 Task: Add a signature Isabelle Ramirez containing With heartfelt thanks and warm wishes, Isabelle Ramirez to email address softage.5@softage.net and add a folder Holiday cards
Action: Mouse moved to (30, 36)
Screenshot: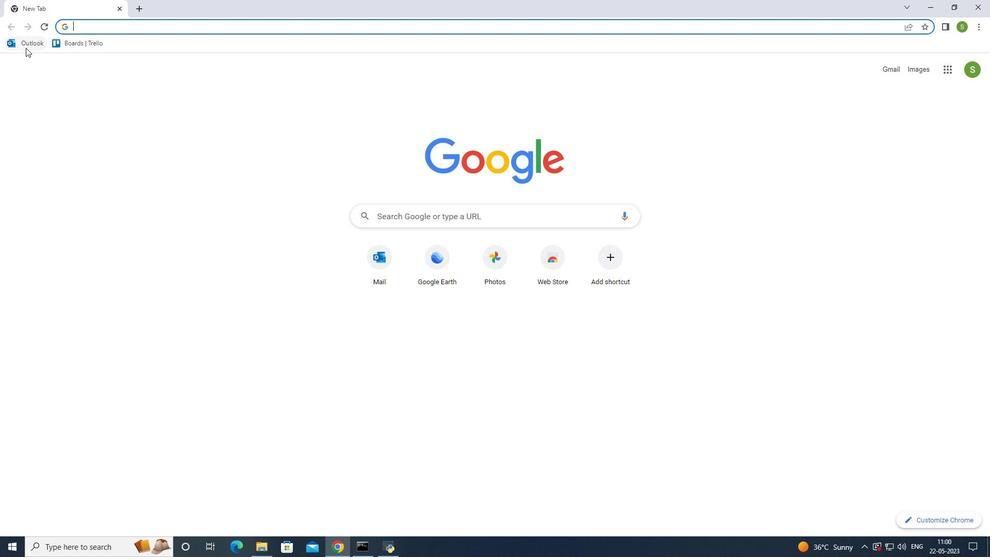 
Action: Mouse pressed left at (30, 36)
Screenshot: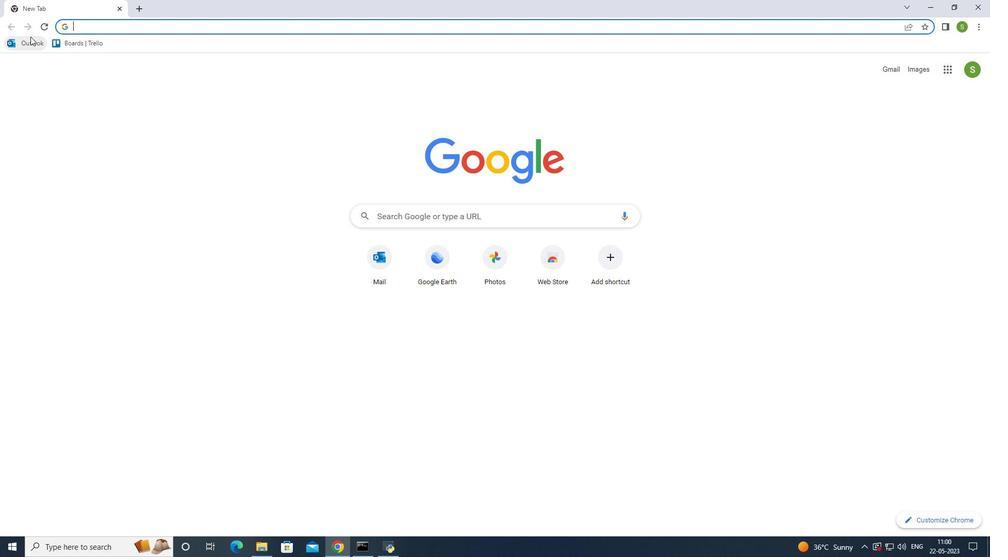 
Action: Mouse moved to (404, 214)
Screenshot: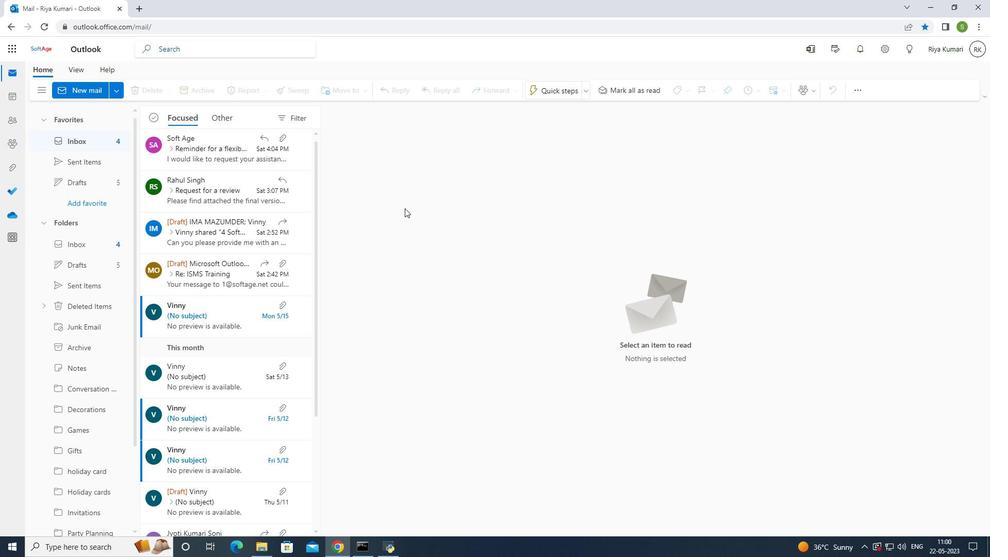 
Action: Mouse scrolled (404, 214) with delta (0, 0)
Screenshot: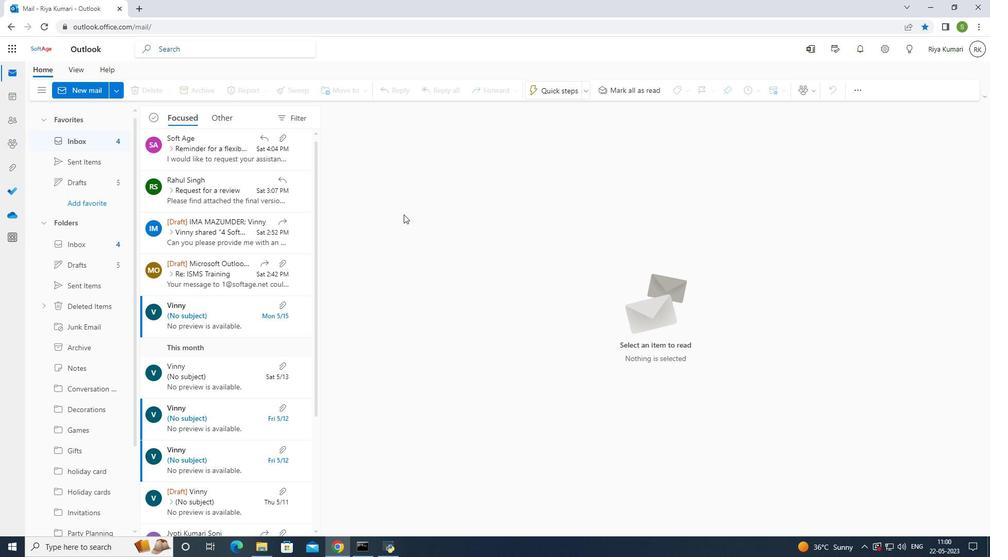 
Action: Mouse moved to (87, 92)
Screenshot: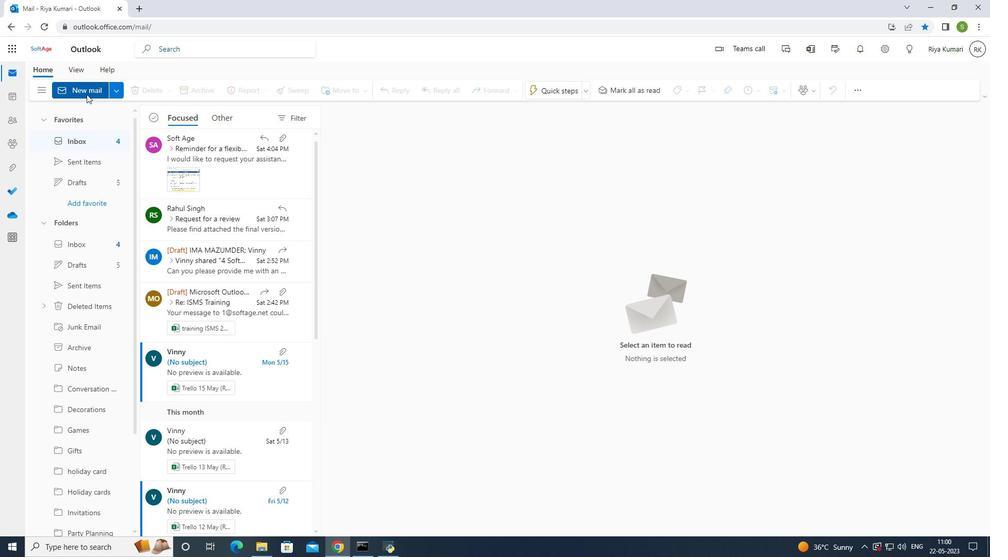 
Action: Mouse pressed left at (87, 92)
Screenshot: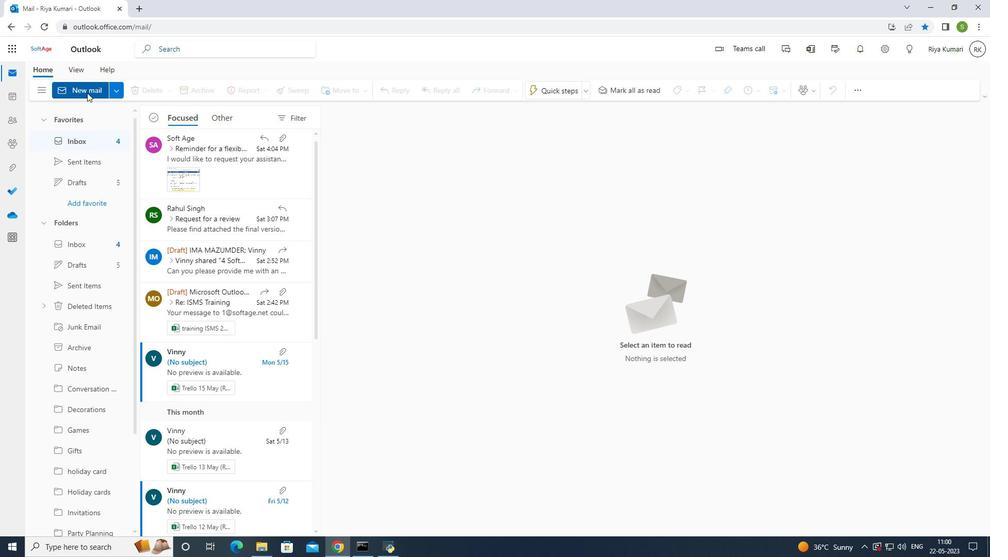 
Action: Mouse moved to (676, 91)
Screenshot: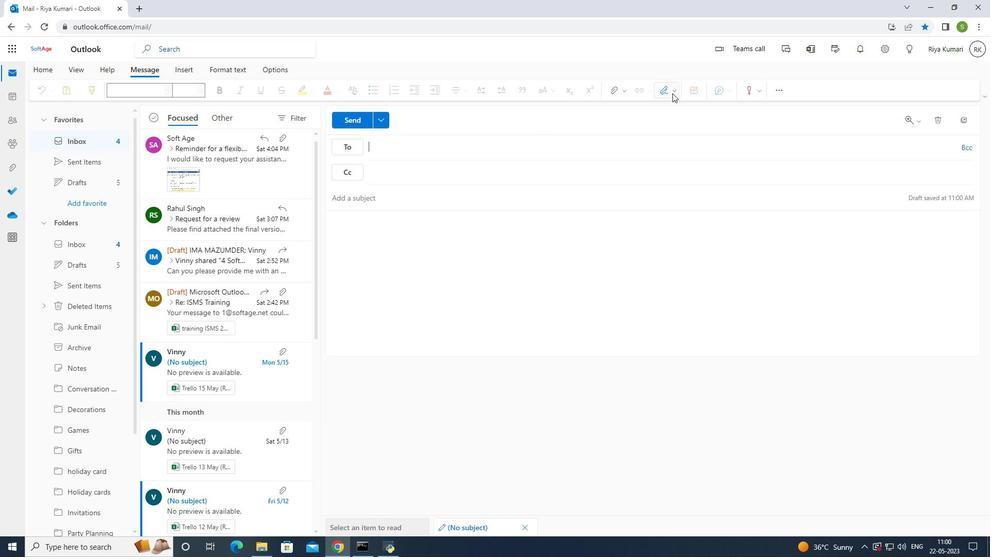 
Action: Mouse pressed left at (676, 91)
Screenshot: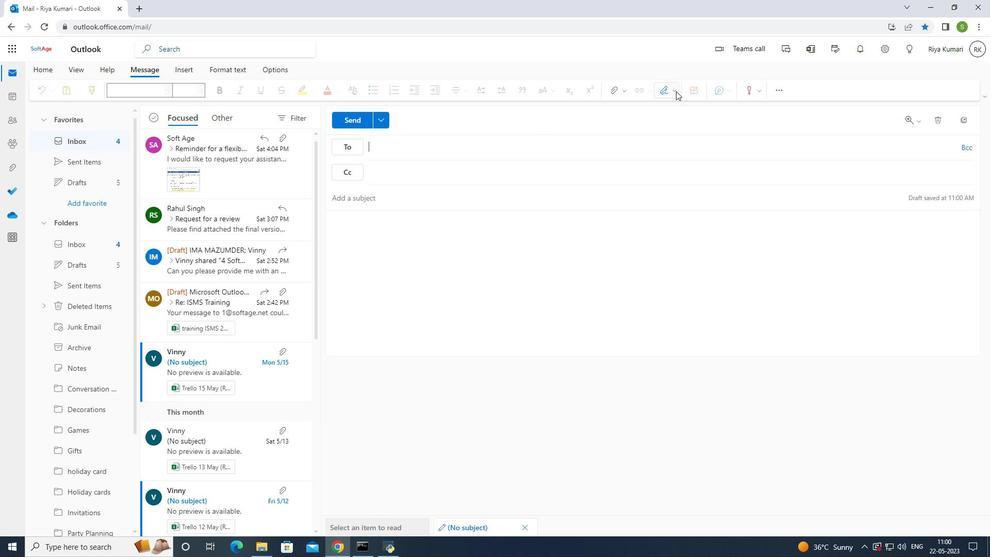 
Action: Mouse moved to (404, 245)
Screenshot: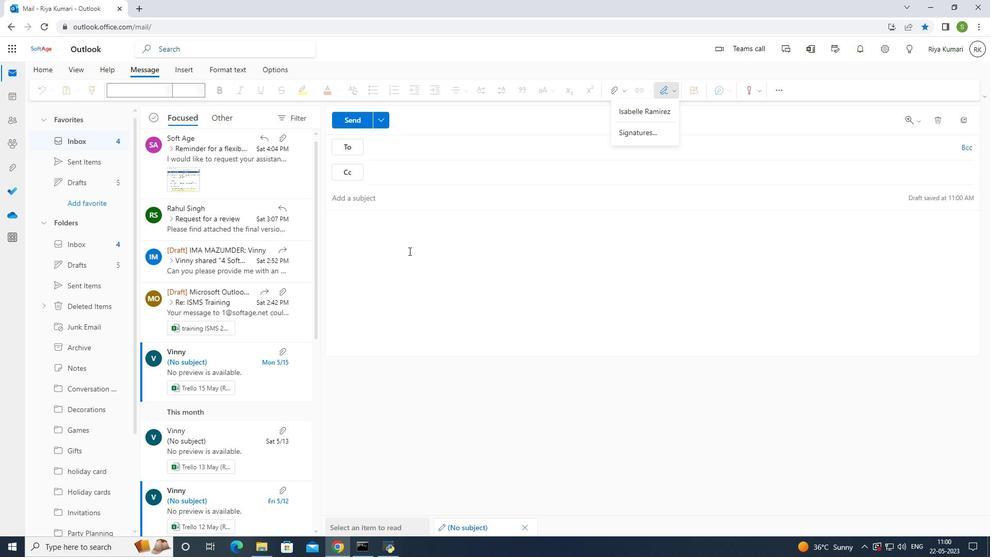 
Action: Mouse pressed left at (404, 245)
Screenshot: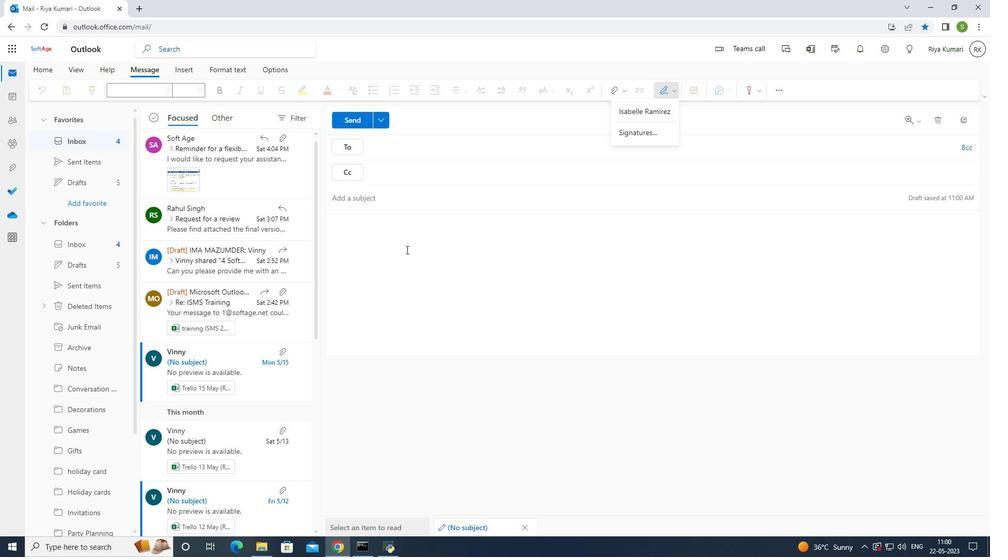 
Action: Mouse moved to (669, 91)
Screenshot: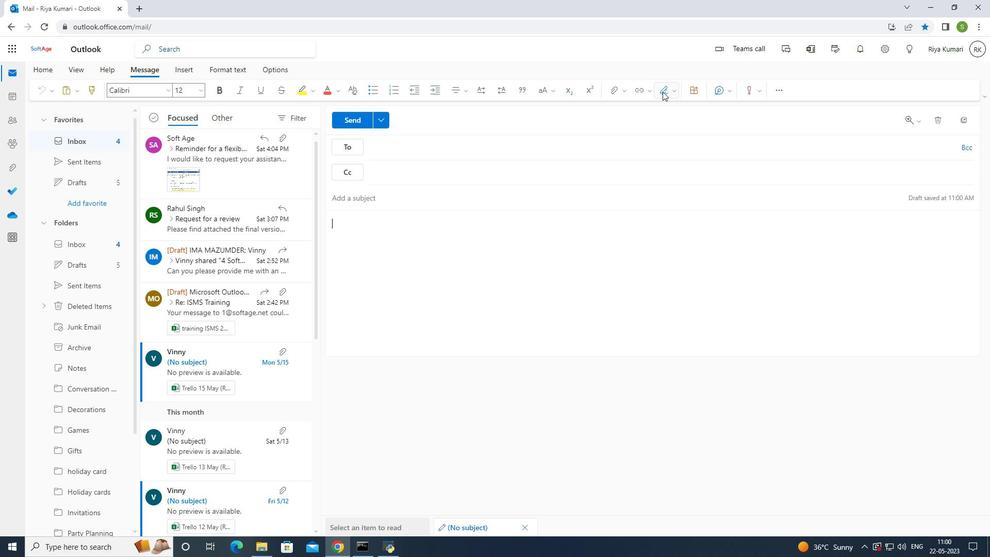 
Action: Mouse pressed left at (669, 91)
Screenshot: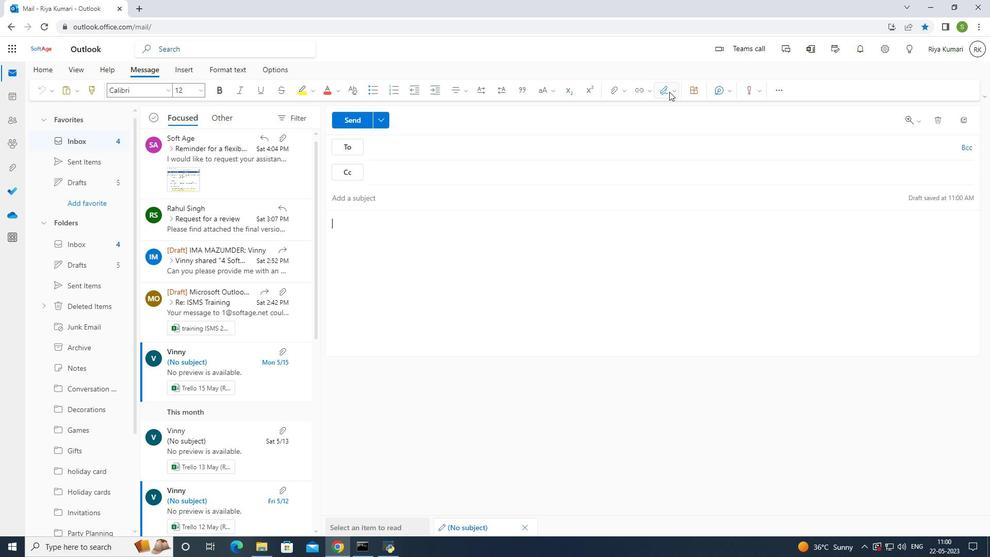 
Action: Mouse moved to (667, 108)
Screenshot: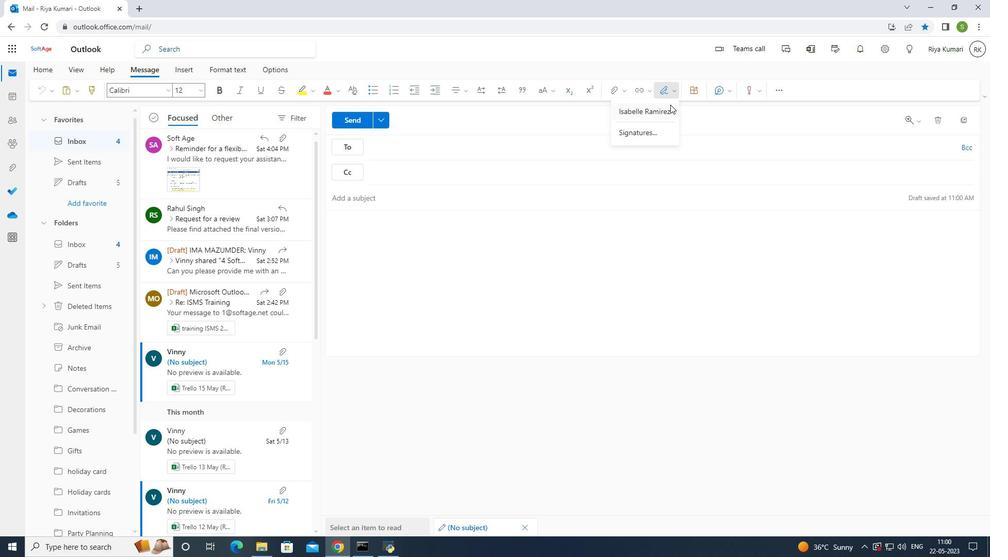
Action: Mouse pressed left at (667, 108)
Screenshot: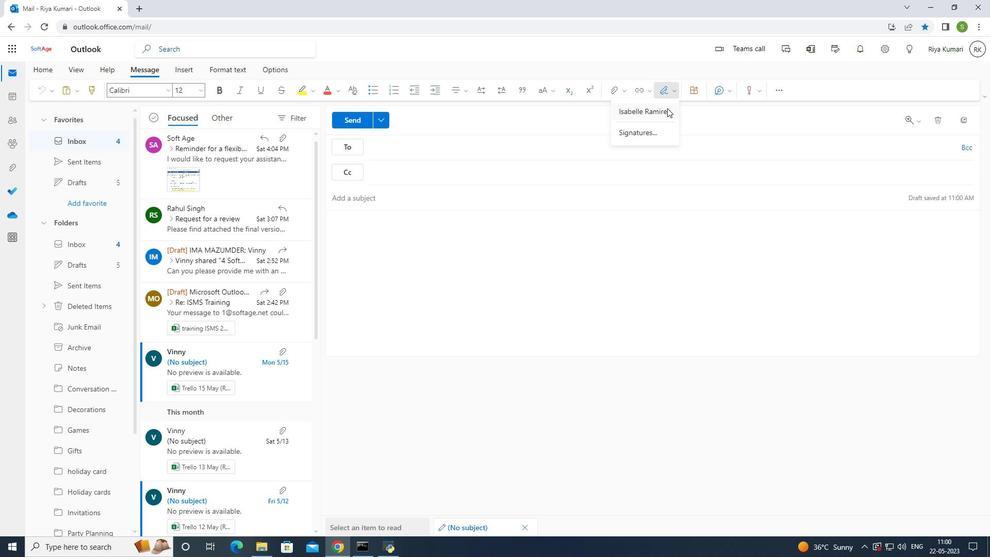 
Action: Mouse moved to (476, 148)
Screenshot: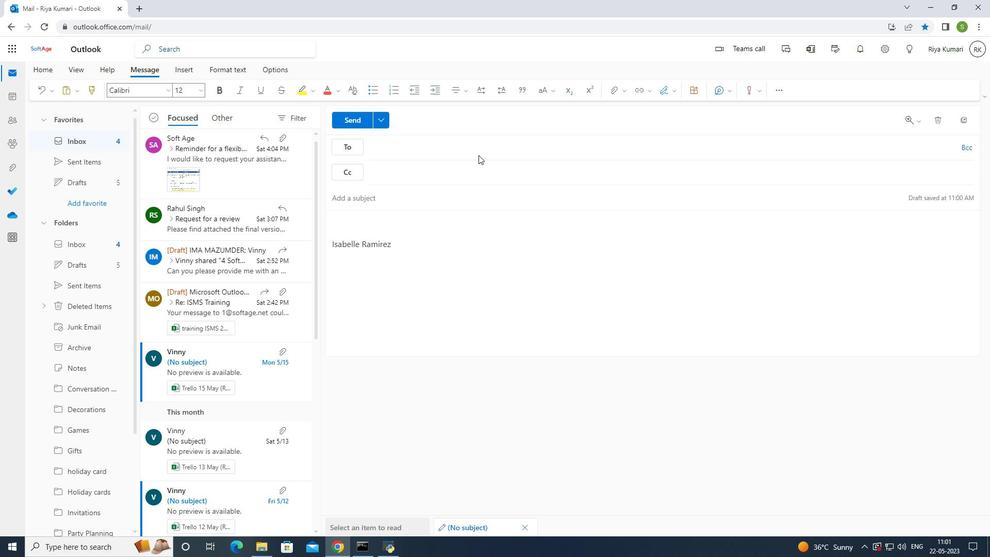 
Action: Mouse pressed left at (476, 148)
Screenshot: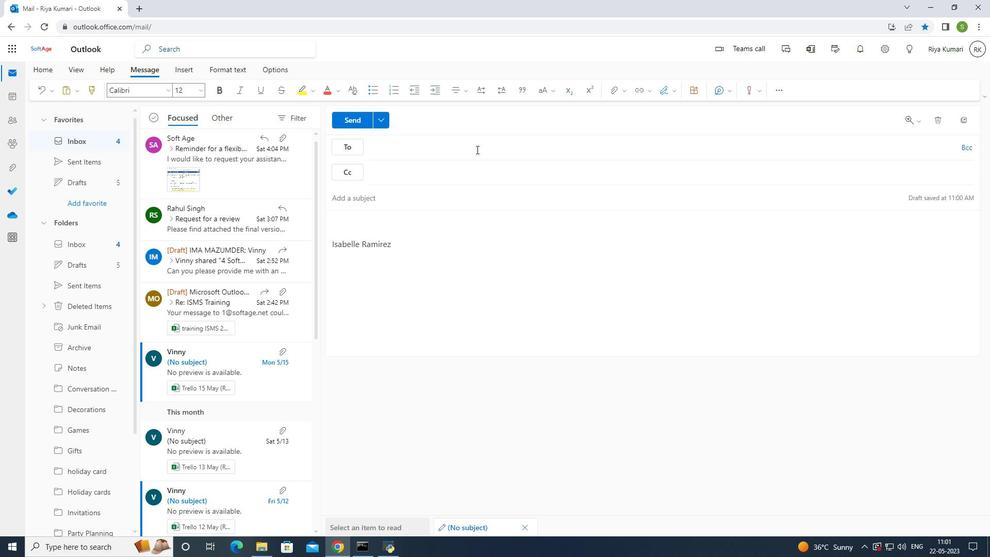 
Action: Mouse moved to (840, 180)
Screenshot: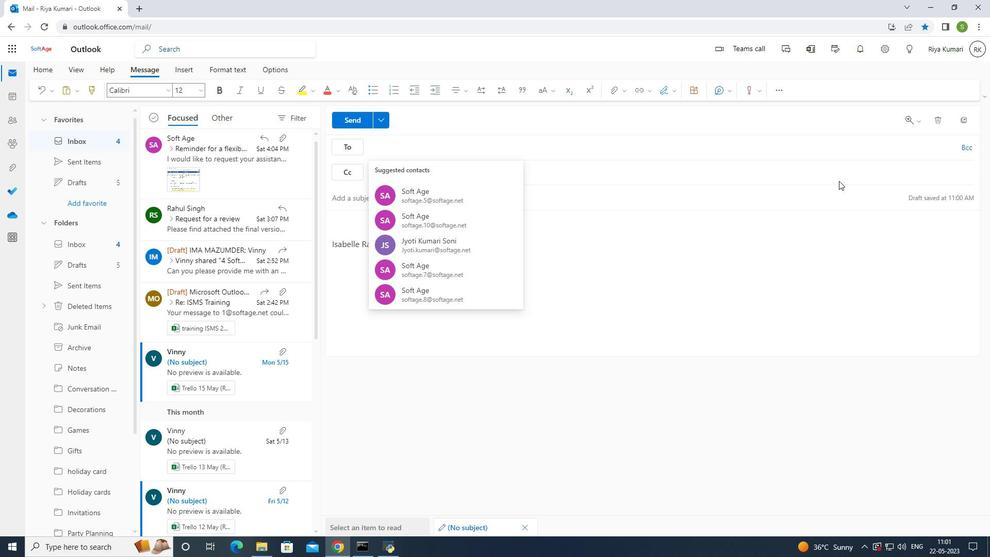 
Action: Key pressed softage.5<Key.shift>@softage.net<Key.backspace><Key.backspace><Key.backspace><Key.backspace><Key.backspace><Key.backspace><Key.backspace><Key.backspace><Key.backspace><Key.backspace><Key.backspace><Key.backspace><Key.backspace><Key.backspace><Key.backspace><Key.backspace><Key.backspace><Key.backspace><Key.backspace><Key.backspace><Key.backspace><Key.backspace><Key.backspace><Key.backspace><Key.backspace><Key.caps_lock>SOFTAGE.5<Key.shift>@SOFTAGE.NET
Screenshot: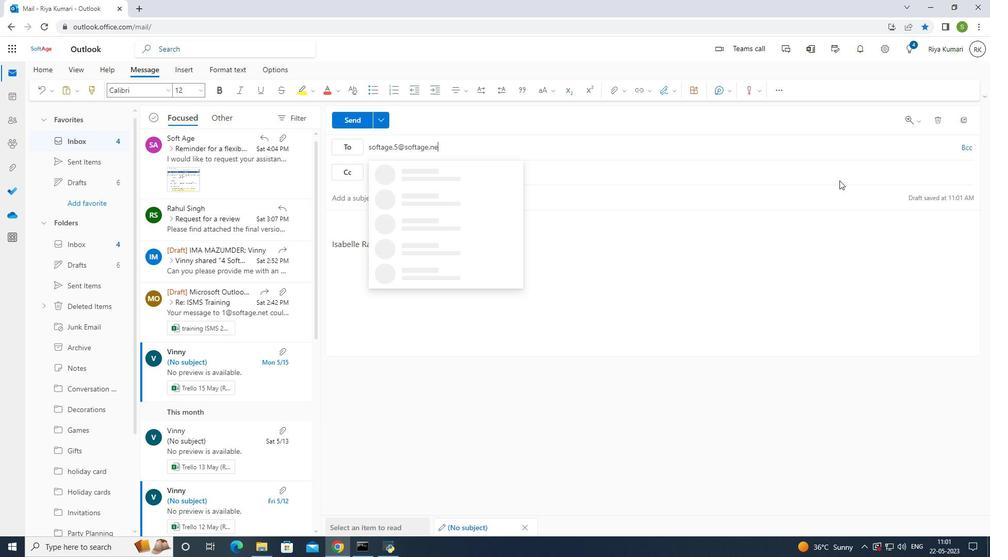 
Action: Mouse moved to (453, 175)
Screenshot: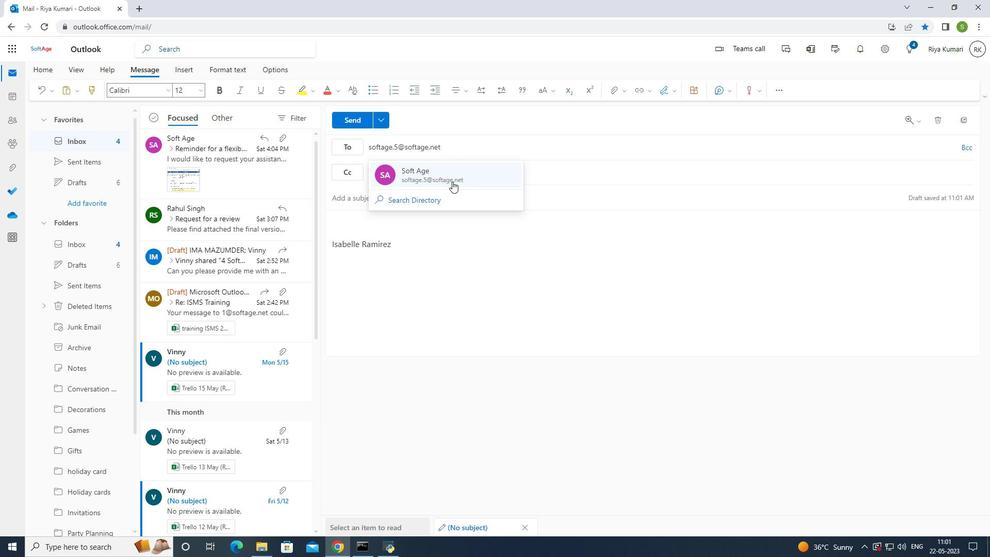 
Action: Mouse pressed left at (453, 175)
Screenshot: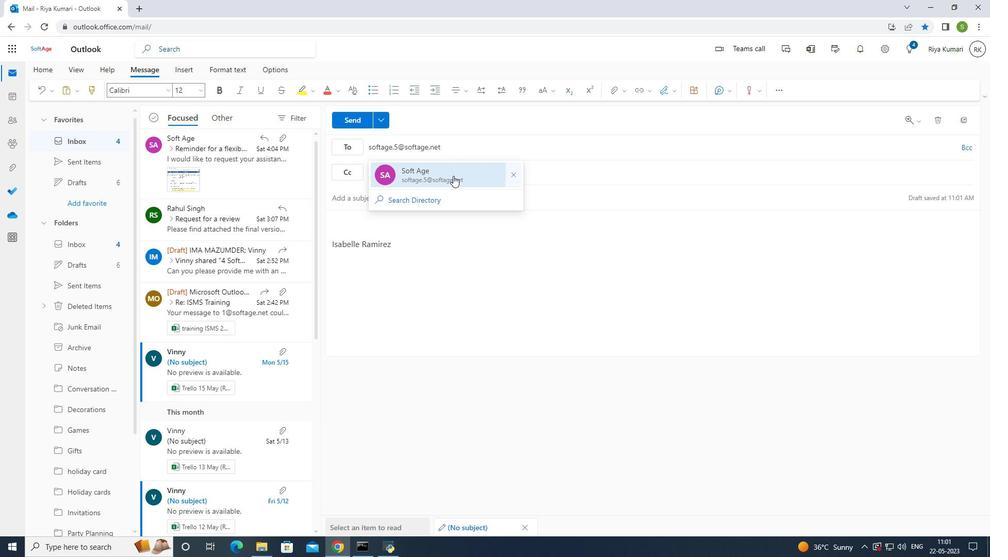 
Action: Mouse moved to (393, 221)
Screenshot: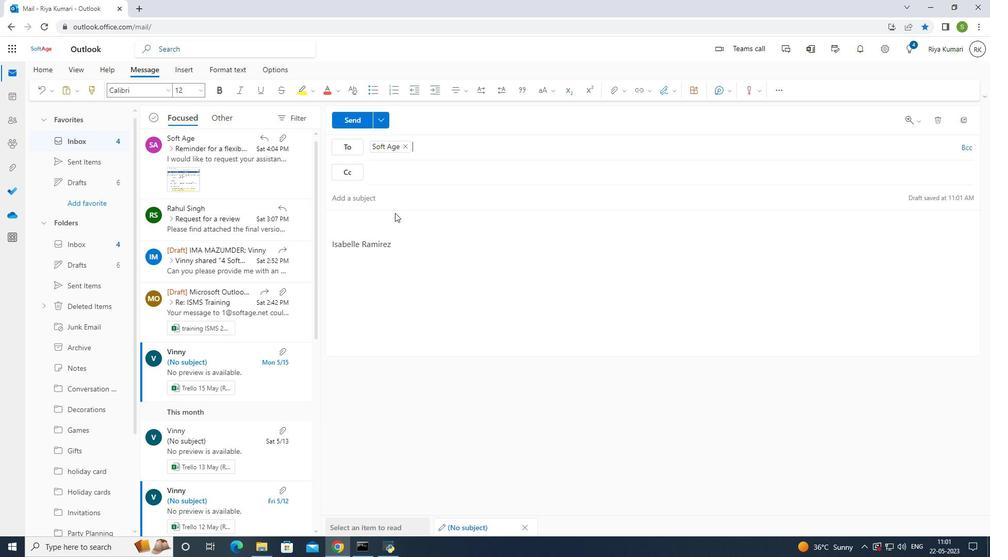 
Action: Mouse pressed left at (393, 221)
Screenshot: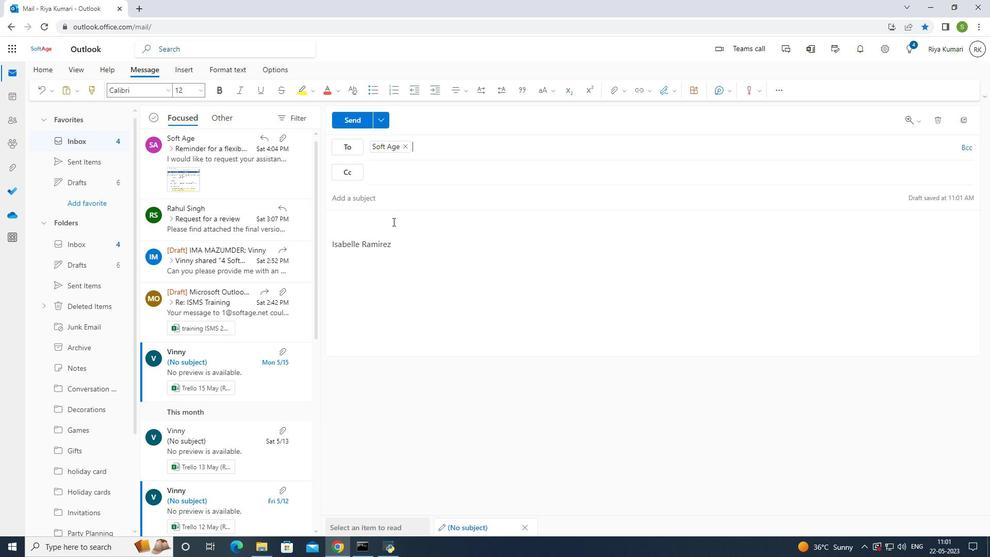 
Action: Mouse moved to (708, 235)
Screenshot: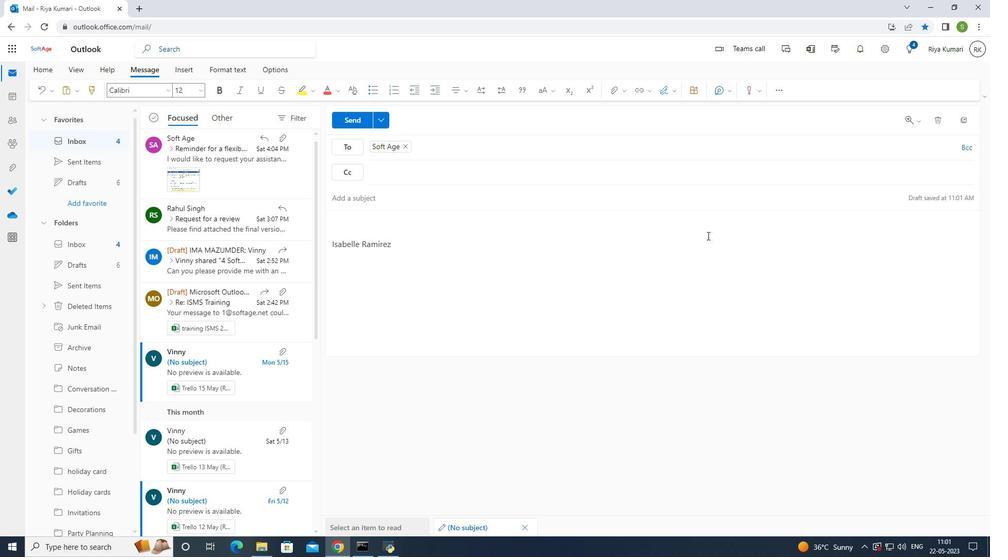
Action: Key pressed HEARTFUL<Key.space>THANKS<Key.space>AND<Key.space>WARM<Key.space>WISHES
Screenshot: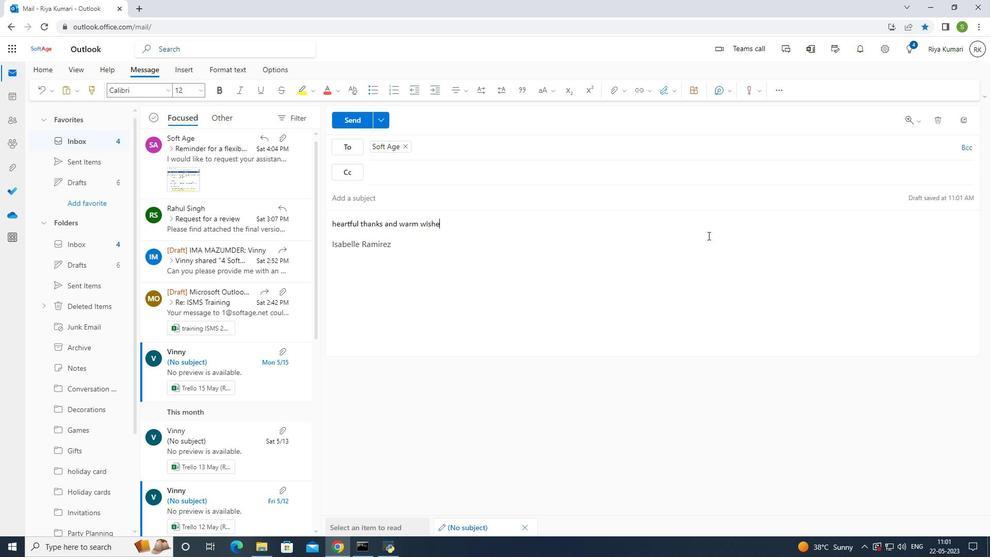 
Action: Mouse moved to (713, 234)
Screenshot: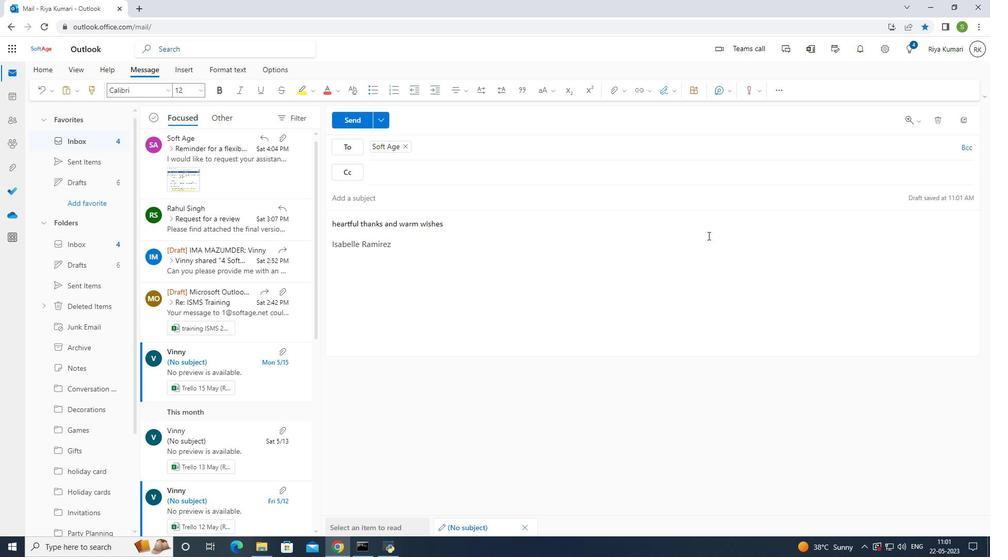 
Action: Key pressed .
Screenshot: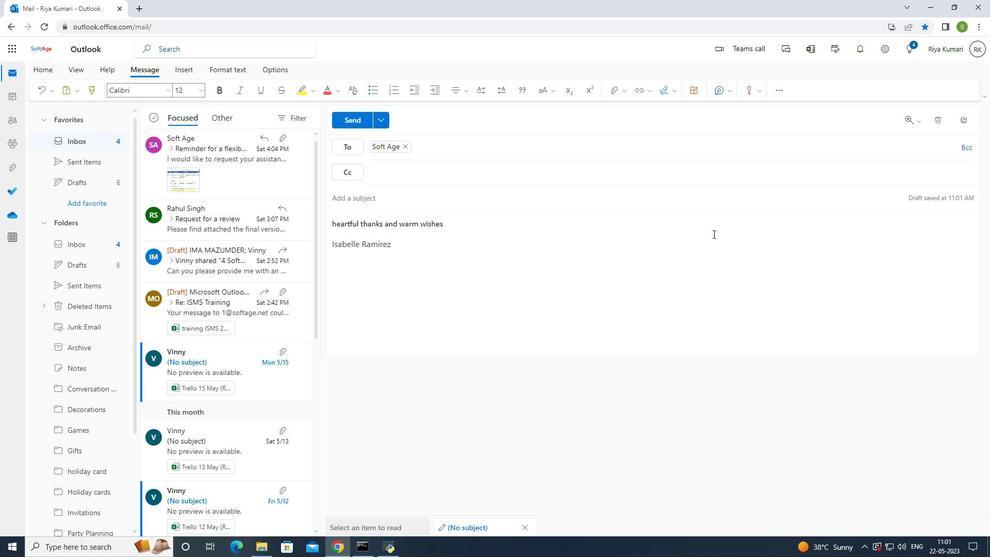 
Action: Mouse moved to (78, 387)
Screenshot: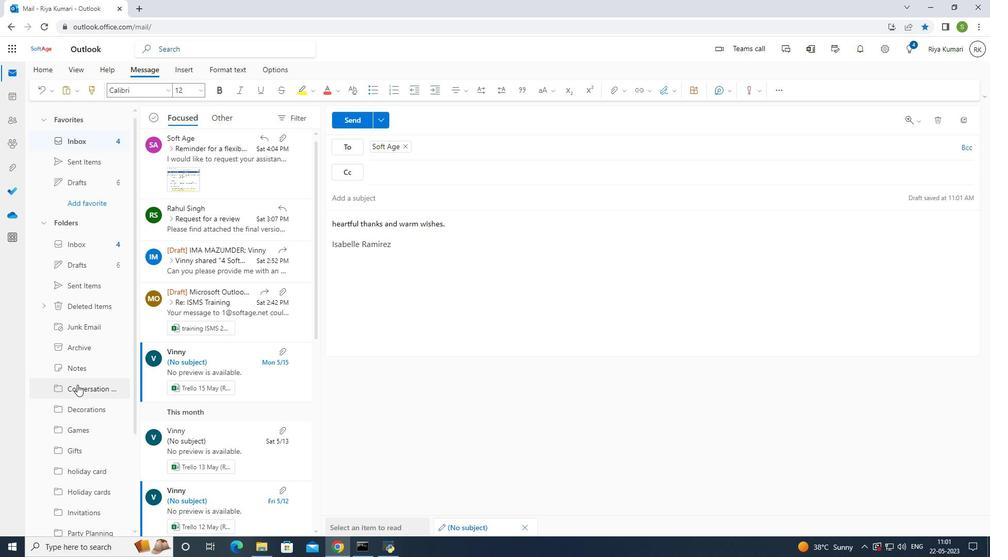 
Action: Mouse scrolled (78, 387) with delta (0, 0)
Screenshot: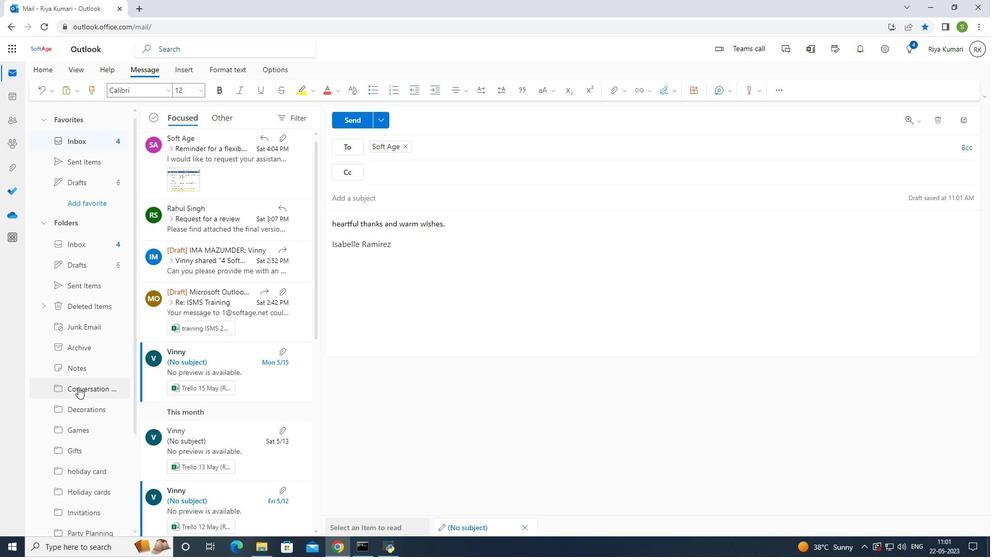 
Action: Mouse scrolled (78, 387) with delta (0, 0)
Screenshot: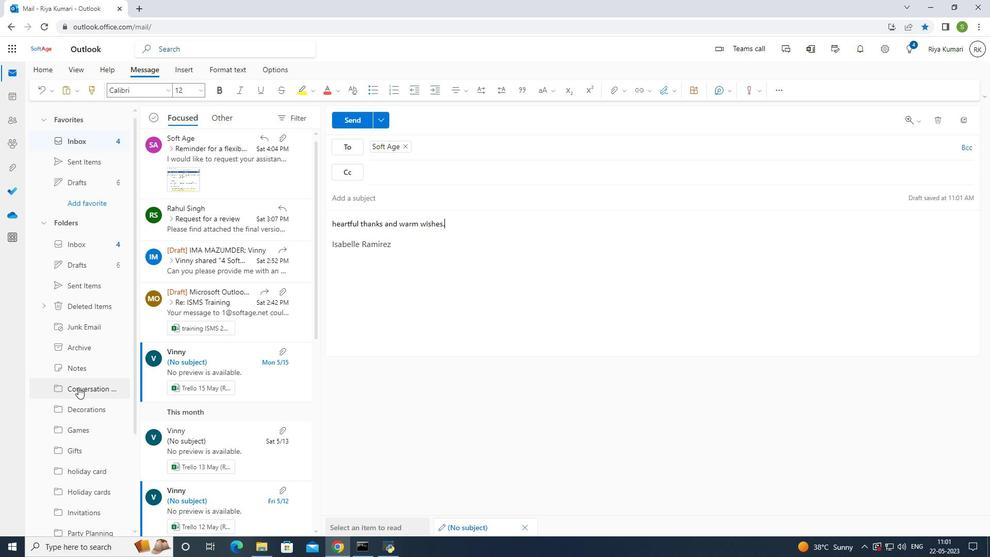 
Action: Mouse scrolled (78, 387) with delta (0, 0)
Screenshot: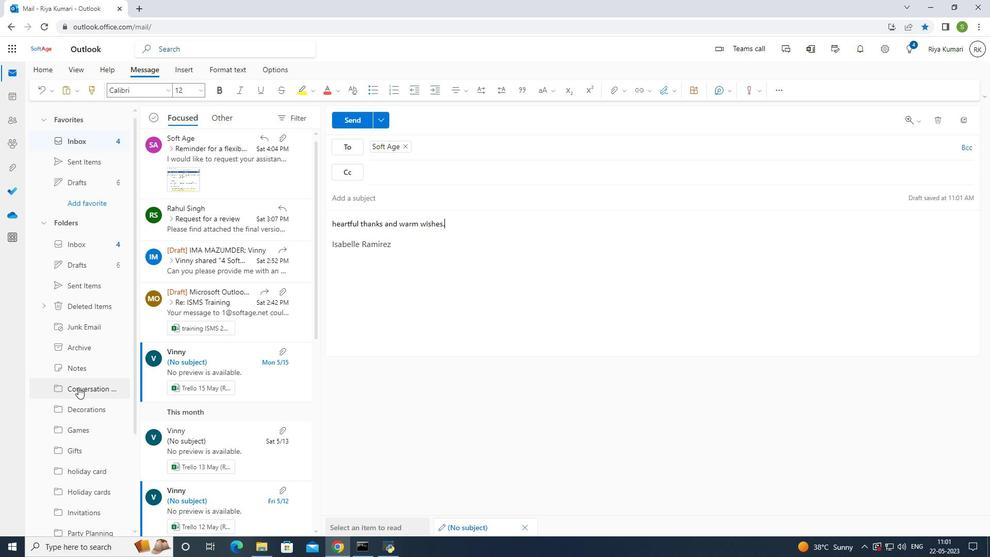 
Action: Mouse scrolled (78, 387) with delta (0, 0)
Screenshot: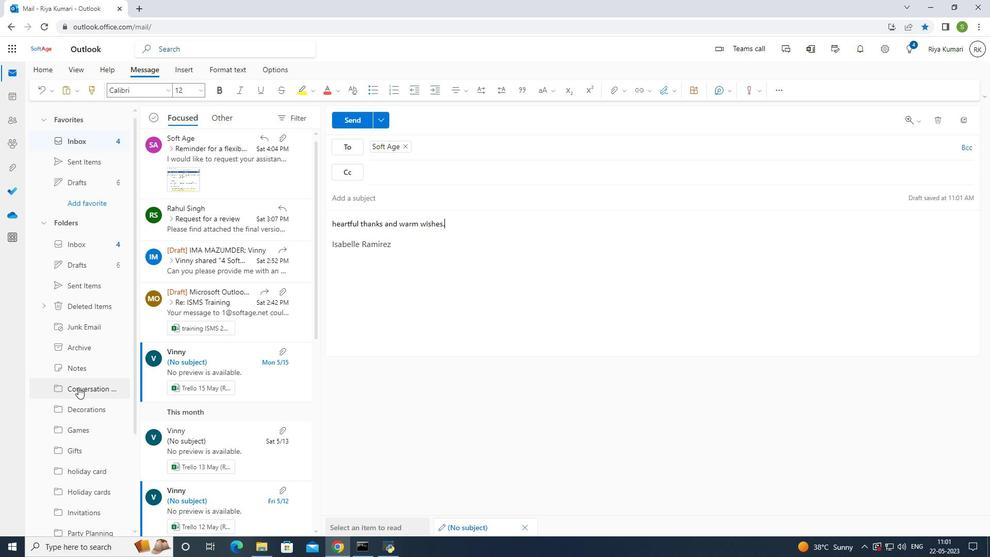 
Action: Mouse moved to (79, 383)
Screenshot: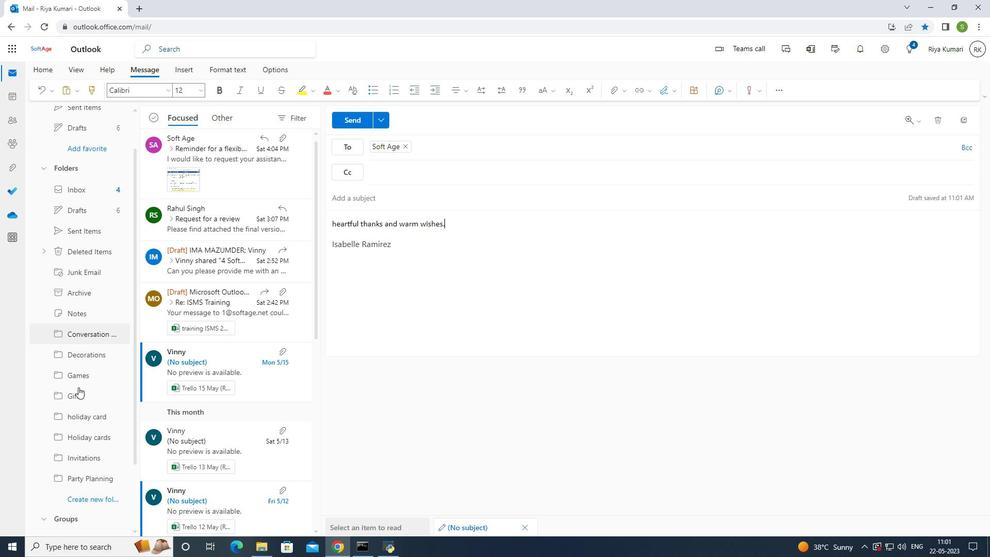
Action: Mouse scrolled (79, 383) with delta (0, 0)
Screenshot: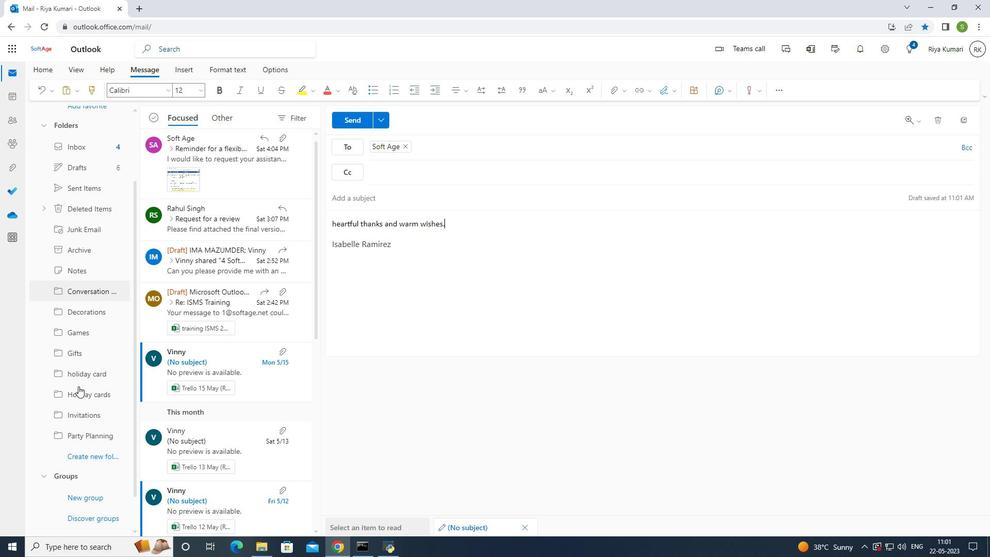 
Action: Mouse scrolled (79, 383) with delta (0, 0)
Screenshot: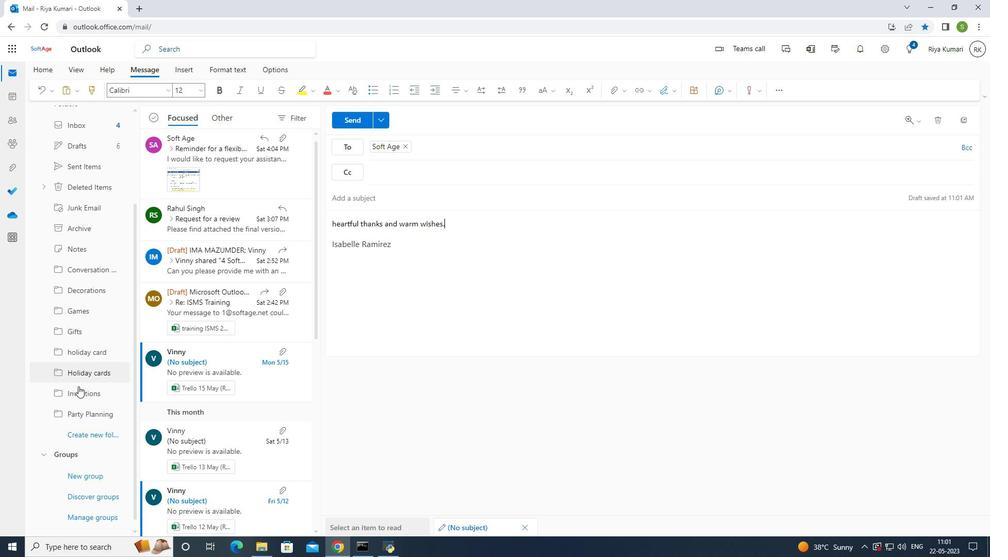 
Action: Mouse scrolled (79, 383) with delta (0, 0)
Screenshot: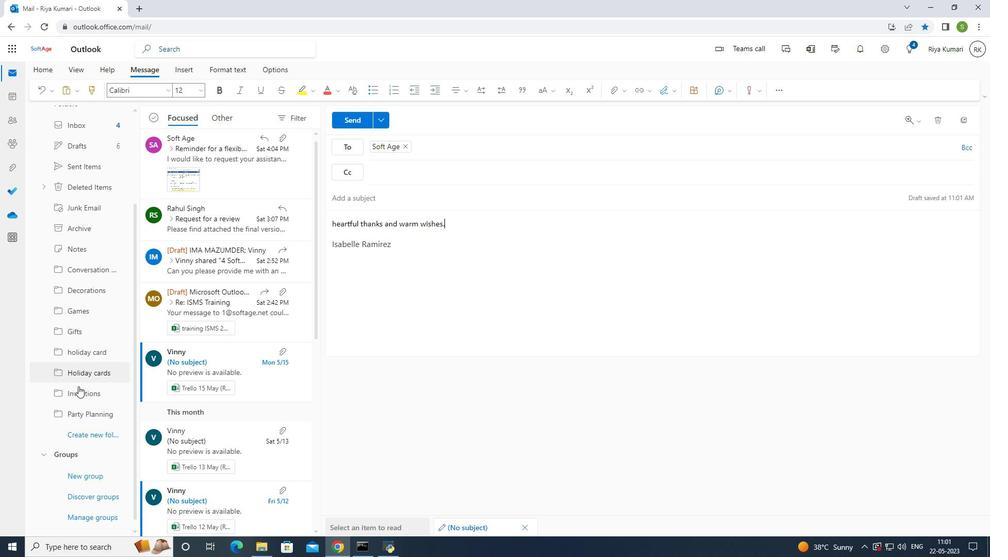 
Action: Mouse scrolled (79, 383) with delta (0, 0)
Screenshot: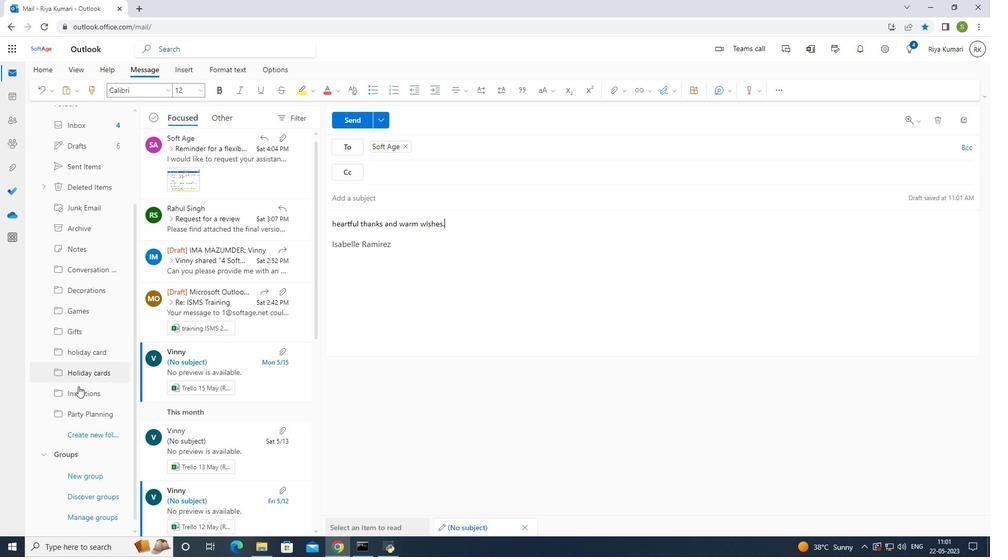 
Action: Mouse moved to (89, 435)
Screenshot: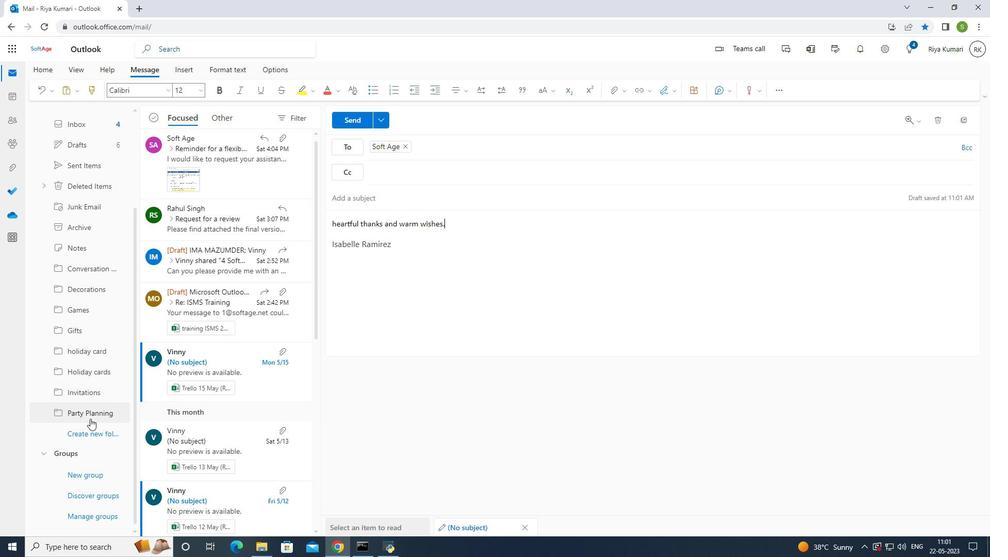
Action: Mouse pressed left at (89, 435)
Screenshot: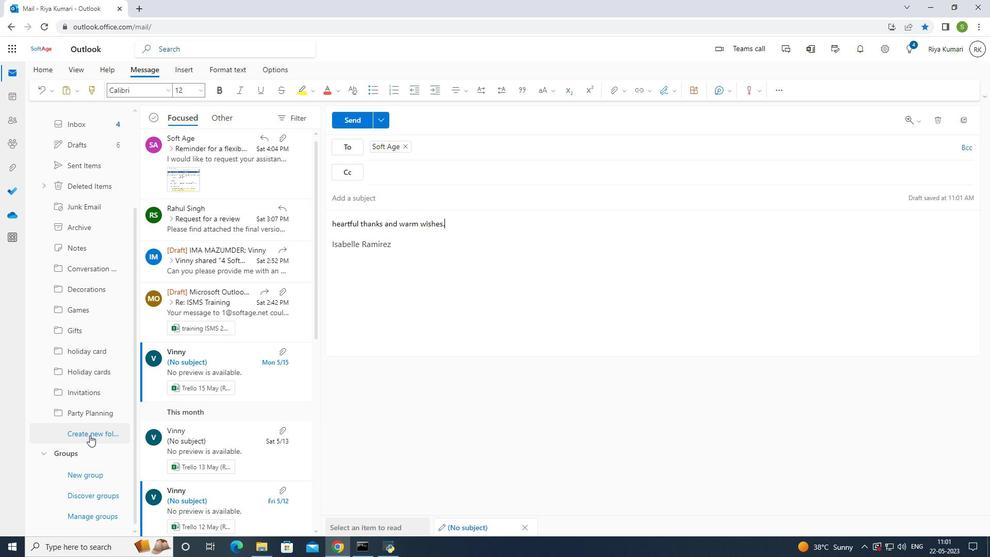 
Action: Mouse moved to (93, 431)
Screenshot: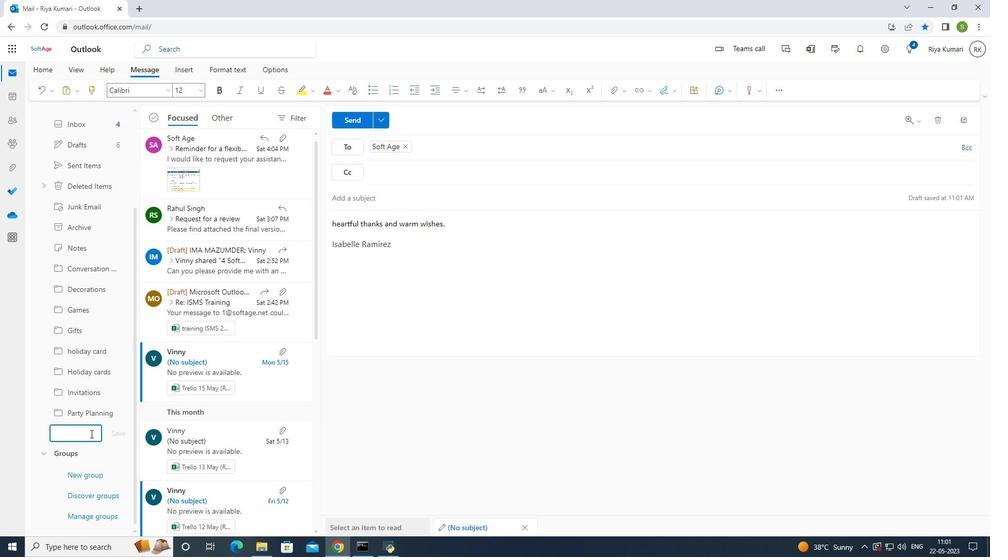 
Action: Key pressed <Key.shift>hOLIDAY<Key.space>
Screenshot: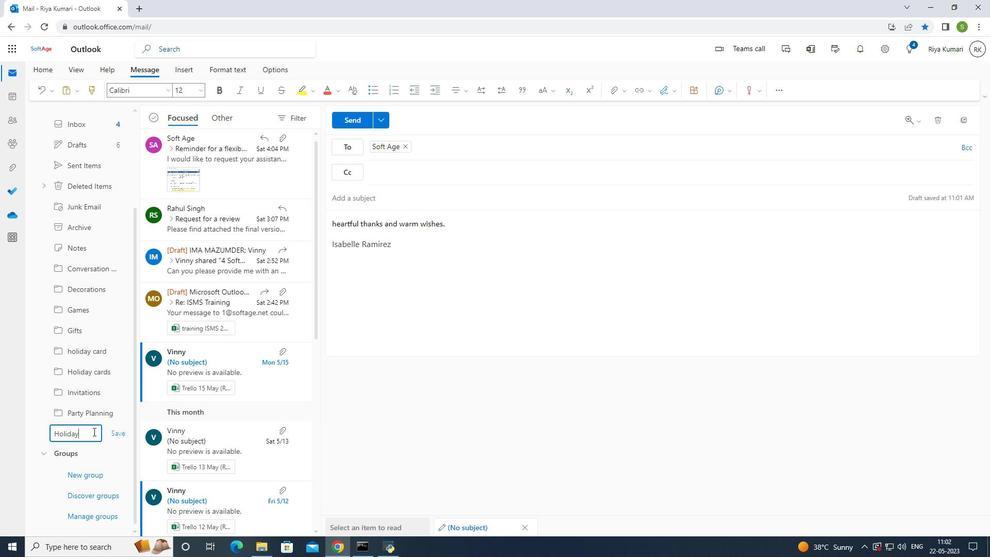 
Action: Mouse moved to (96, 429)
Screenshot: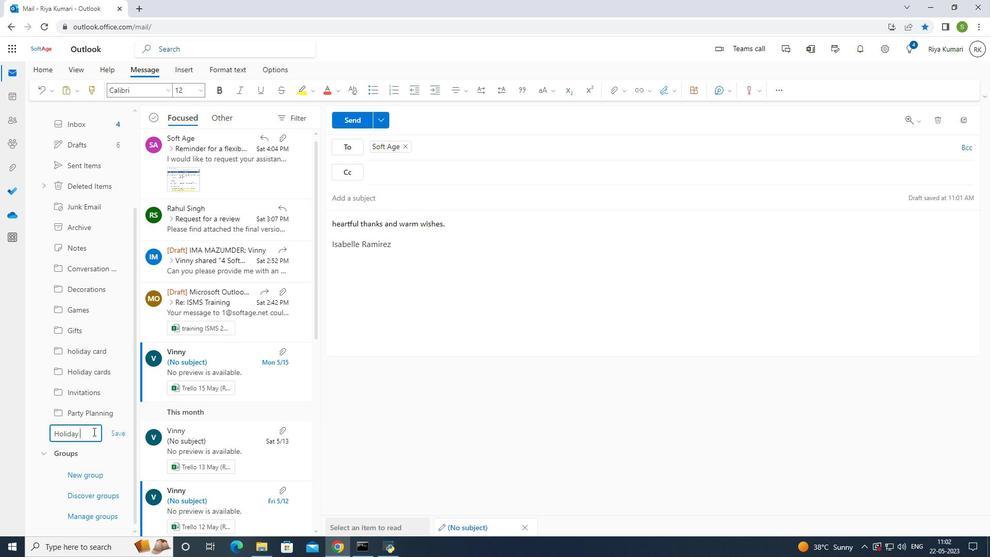 
Action: Key pressed CARD
Screenshot: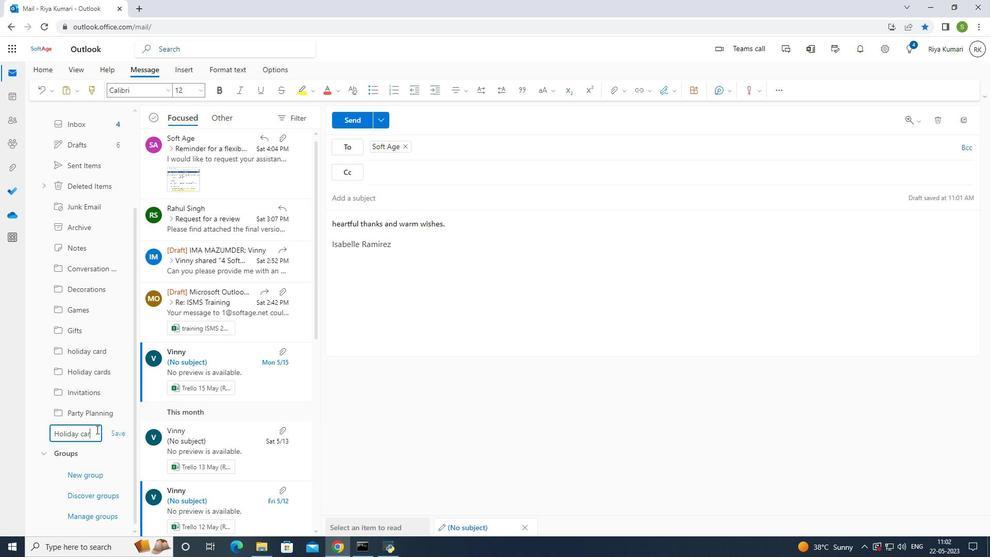 
Action: Mouse moved to (120, 436)
Screenshot: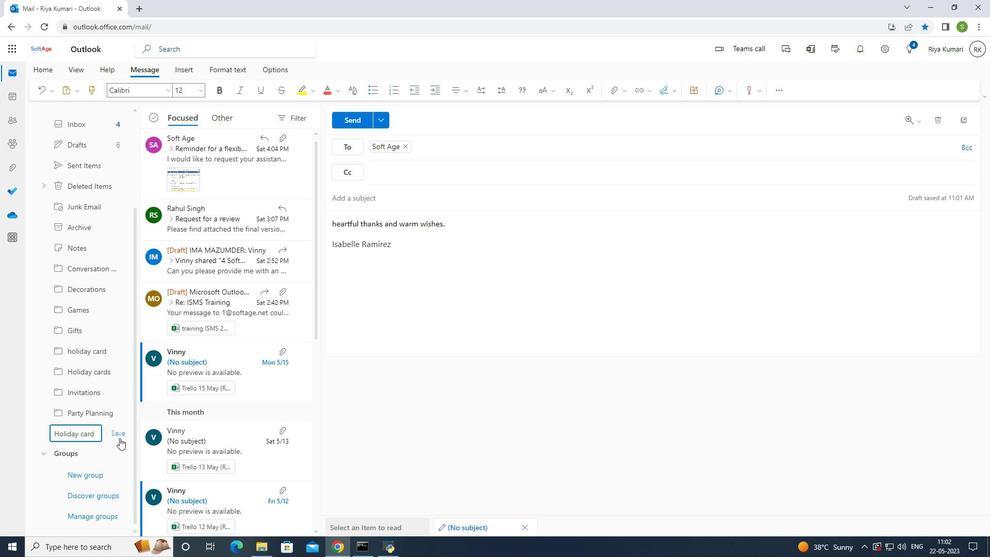 
Action: Mouse pressed left at (120, 436)
Screenshot: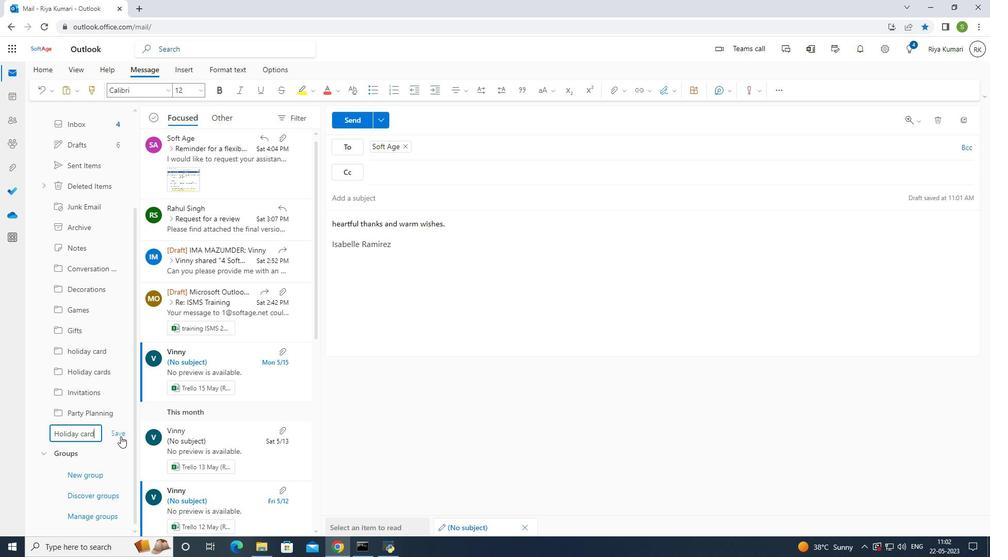 
Action: Mouse moved to (546, 314)
Screenshot: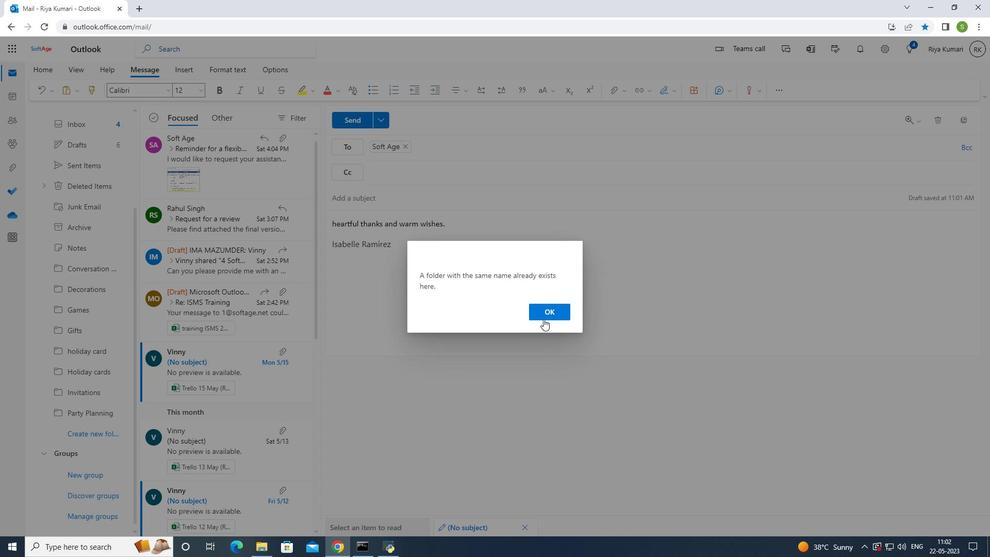 
Action: Mouse pressed left at (546, 314)
Screenshot: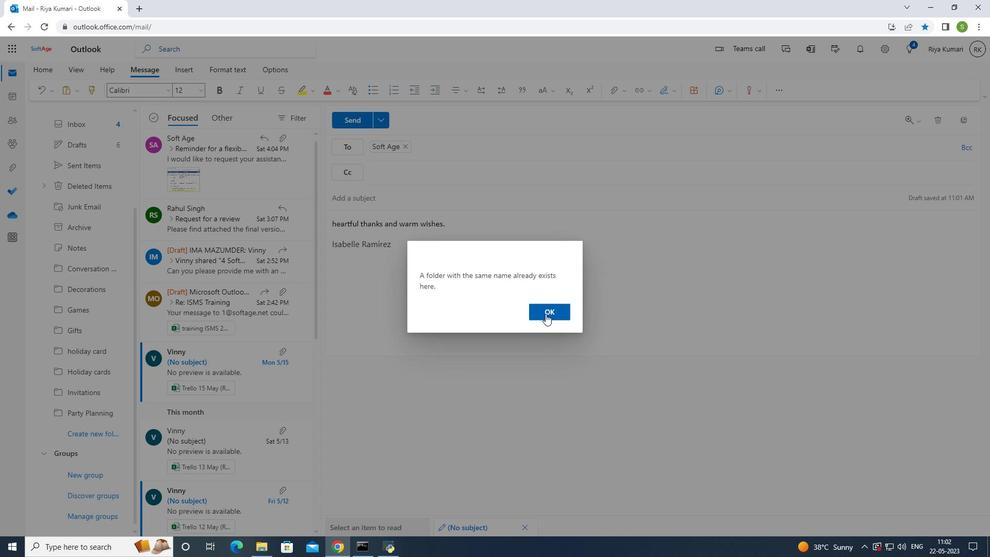 
Action: Mouse moved to (98, 355)
Screenshot: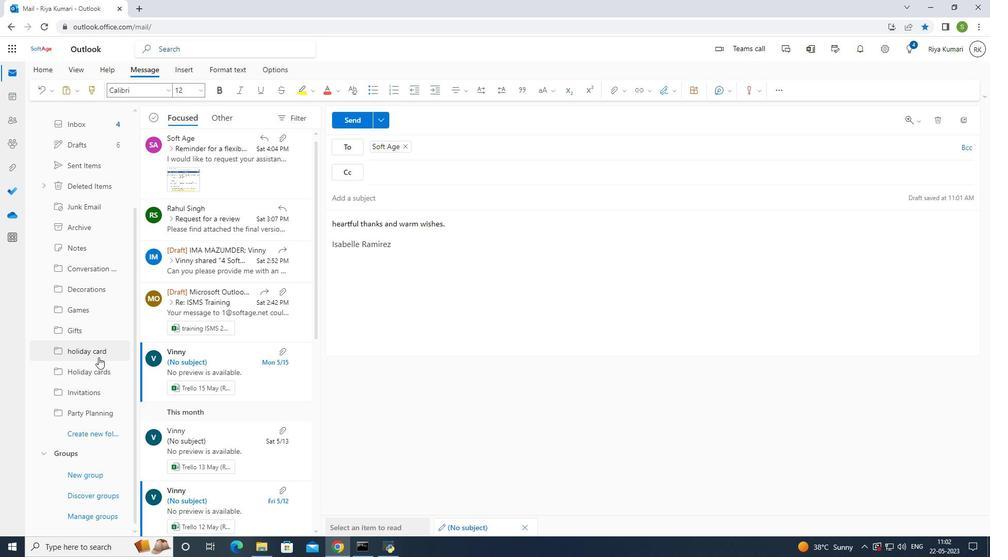 
Action: Mouse pressed right at (98, 355)
Screenshot: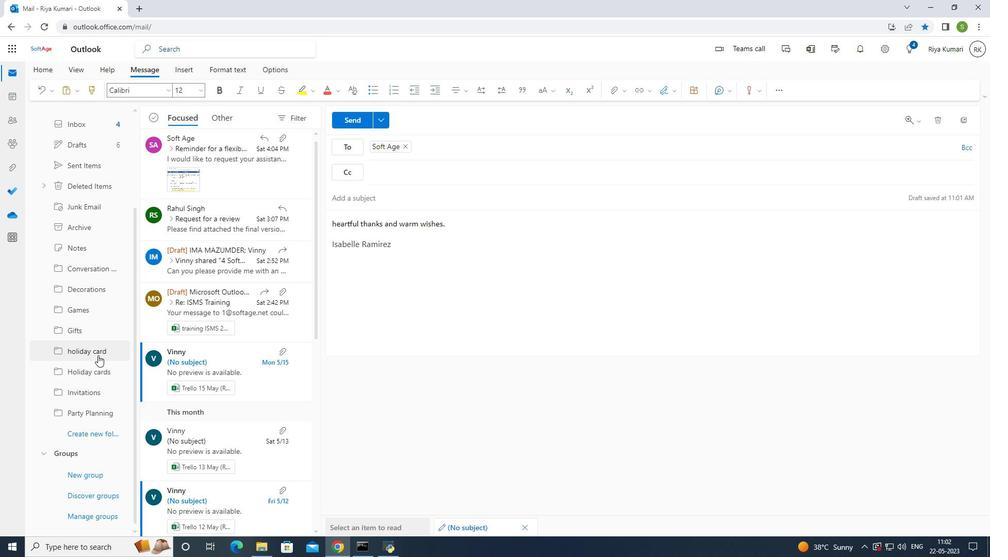 
Action: Mouse moved to (110, 382)
Screenshot: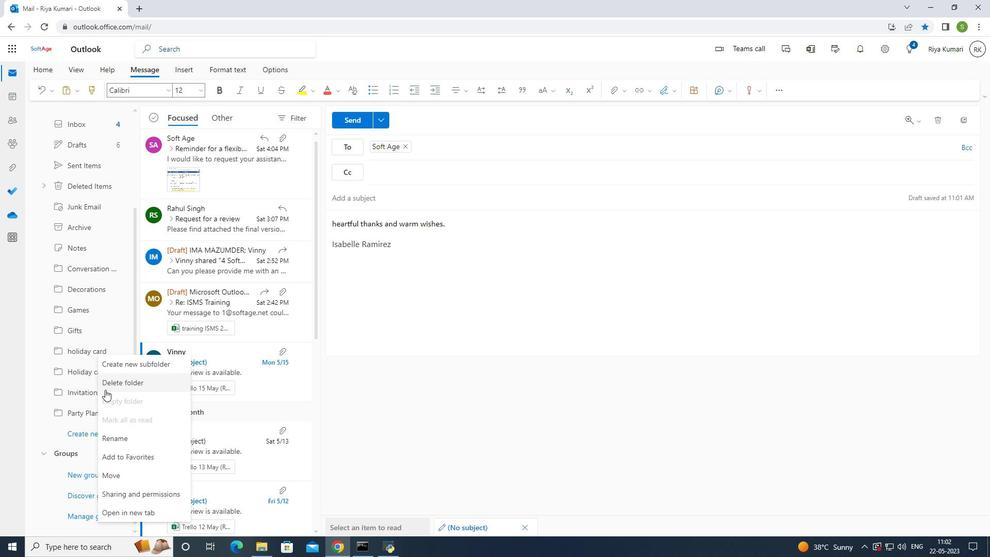 
Action: Mouse pressed left at (110, 382)
Screenshot: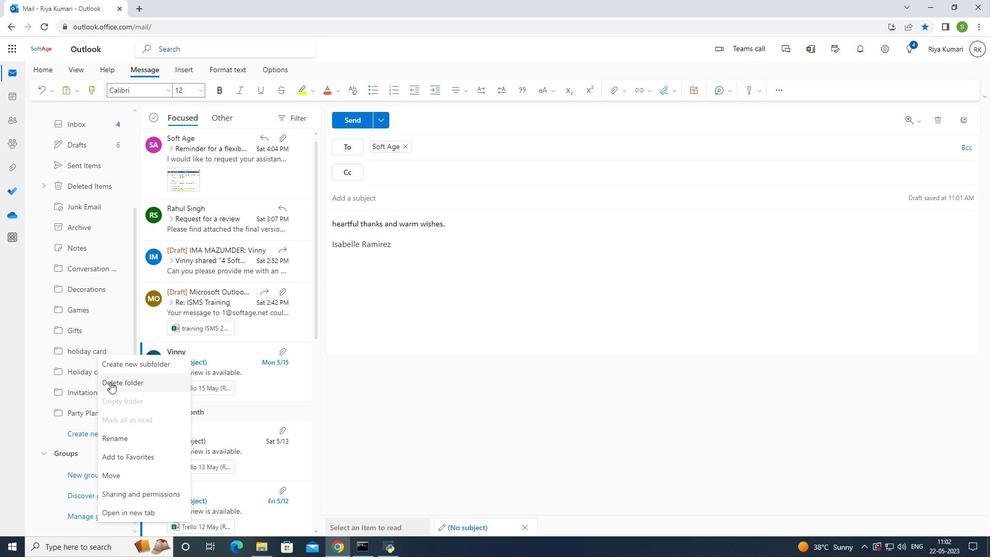 
Action: Mouse moved to (515, 316)
Screenshot: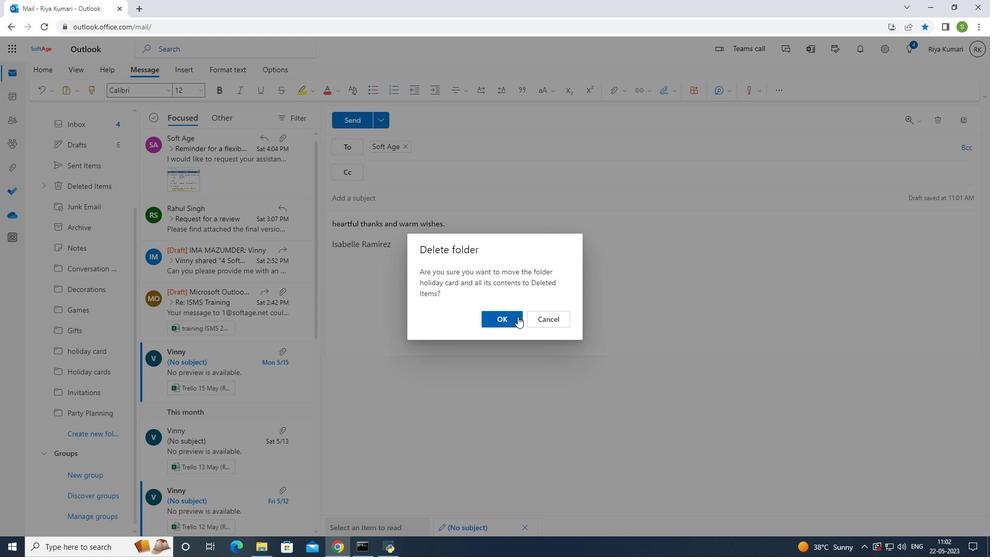 
Action: Mouse pressed left at (515, 316)
Screenshot: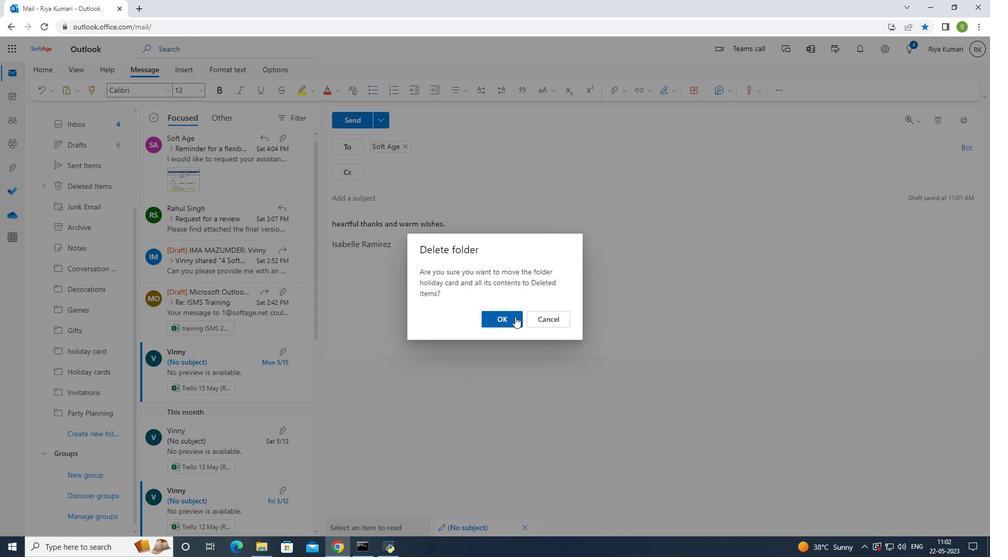 
Action: Mouse moved to (83, 433)
Screenshot: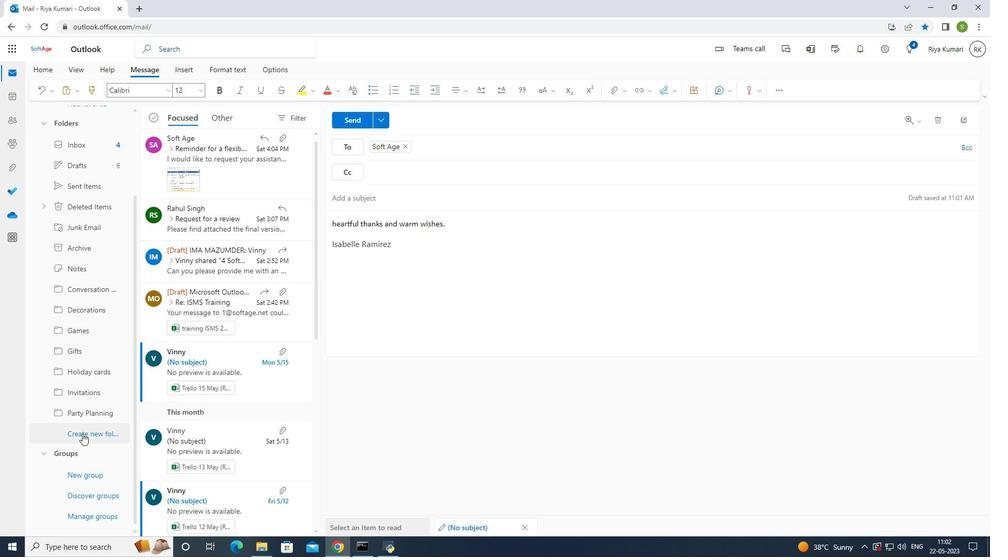 
Action: Mouse pressed left at (82, 433)
Screenshot: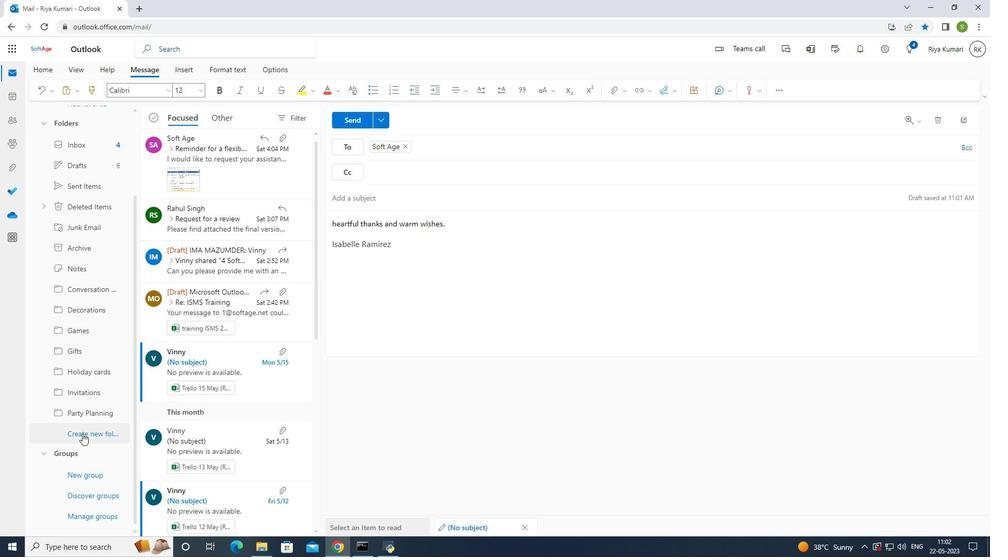 
Action: Mouse moved to (206, 439)
Screenshot: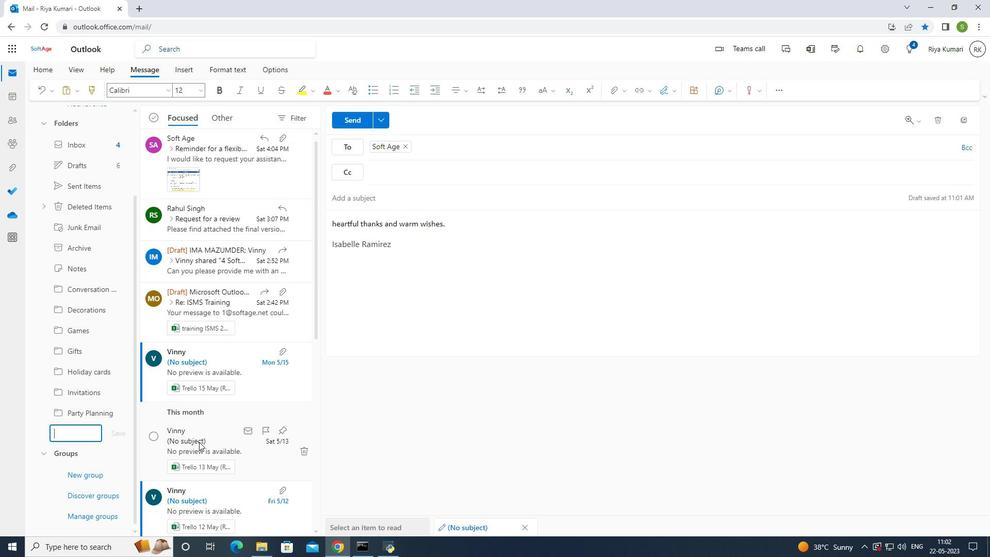 
Action: Key pressed <Key.shift>hOLIDAY<Key.space>CARD
Screenshot: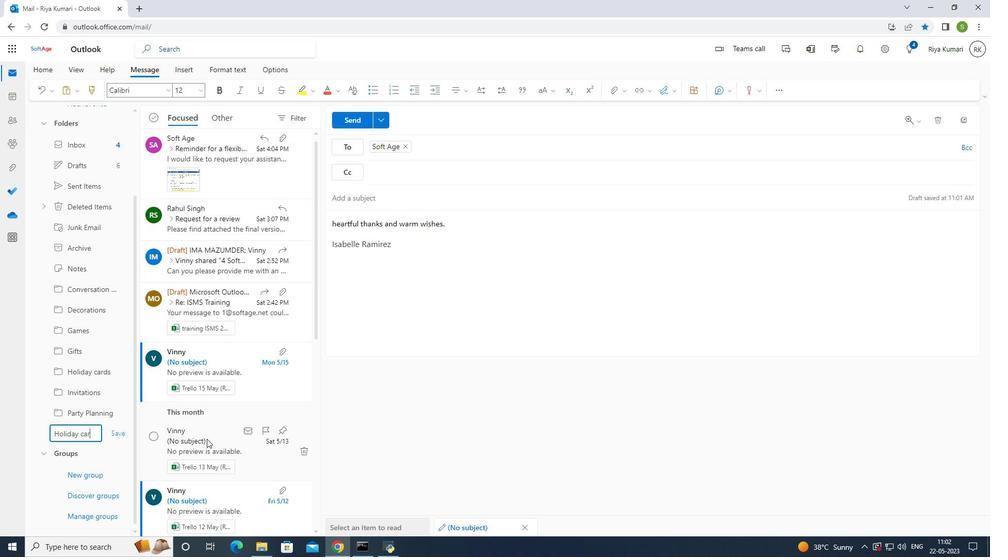 
Action: Mouse moved to (120, 436)
Screenshot: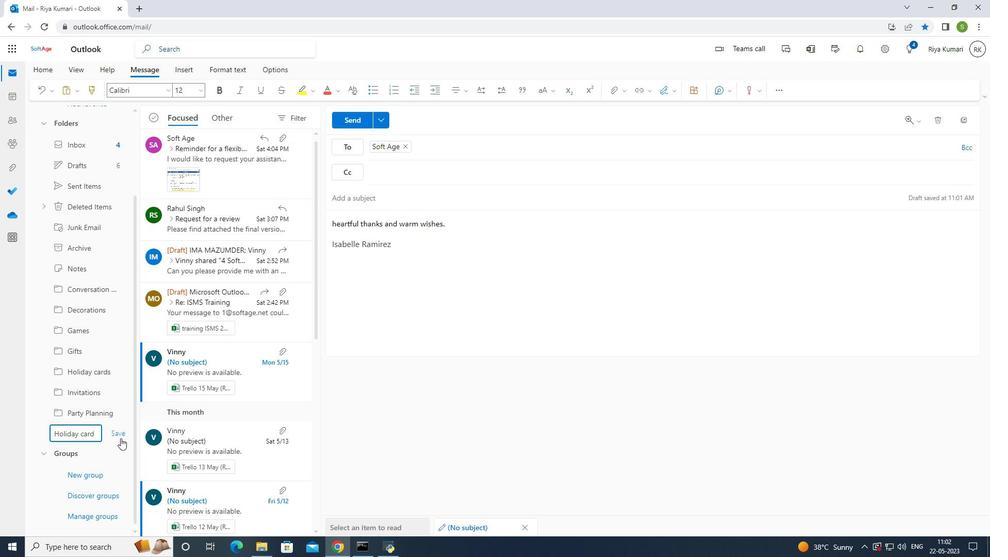 
Action: Mouse pressed left at (120, 436)
Screenshot: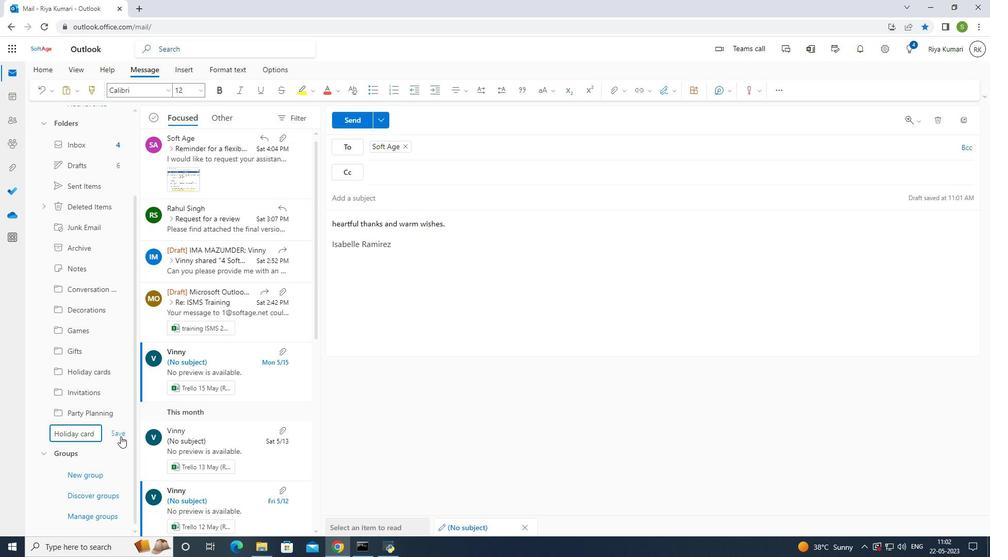 
Action: Mouse moved to (358, 122)
Screenshot: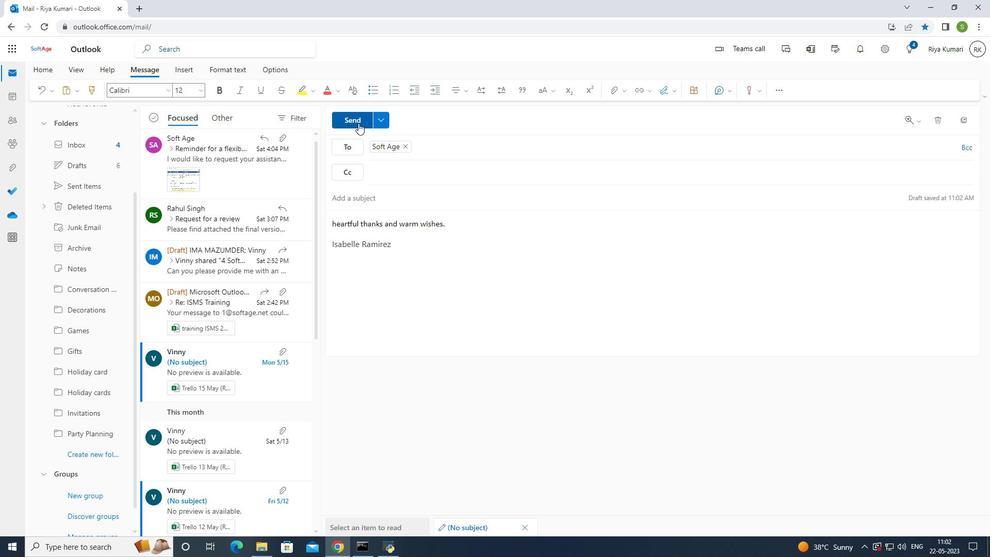 
Action: Mouse pressed left at (358, 122)
Screenshot: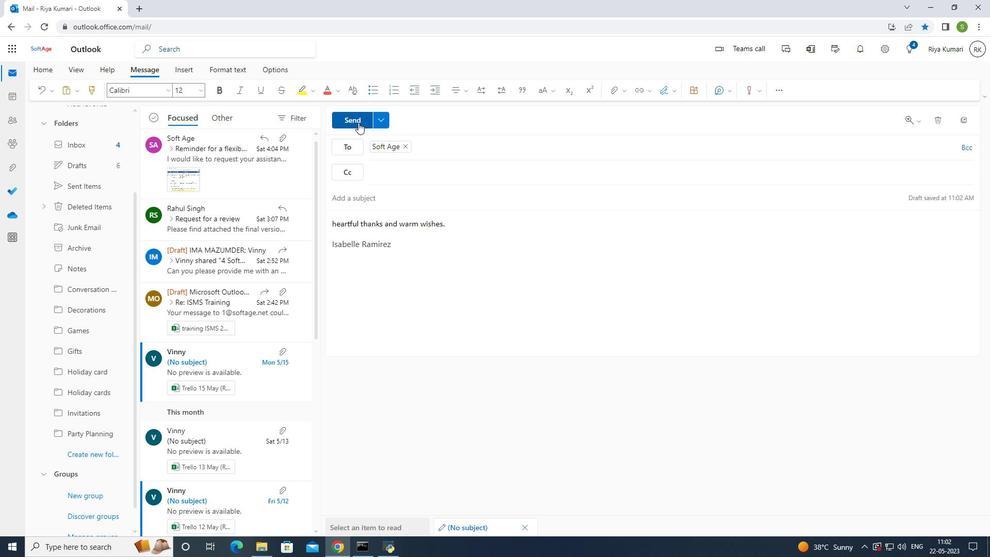 
Action: Mouse moved to (475, 311)
Screenshot: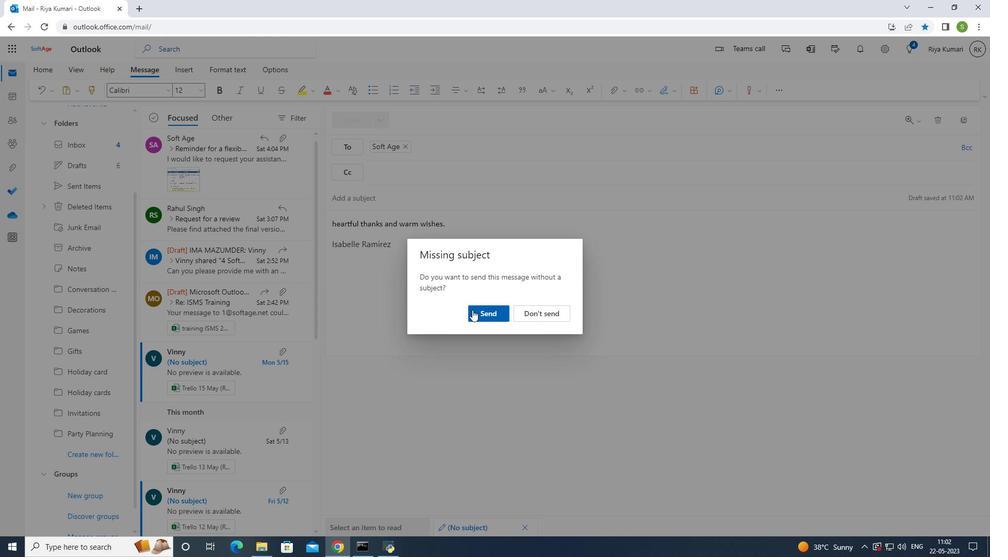 
Action: Mouse pressed left at (475, 311)
Screenshot: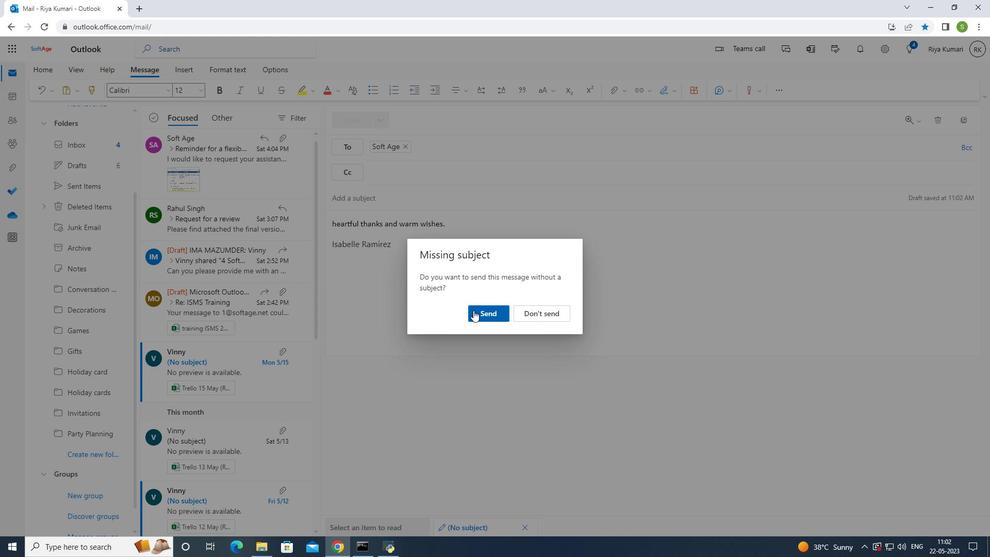 
Action: Mouse moved to (721, 328)
Screenshot: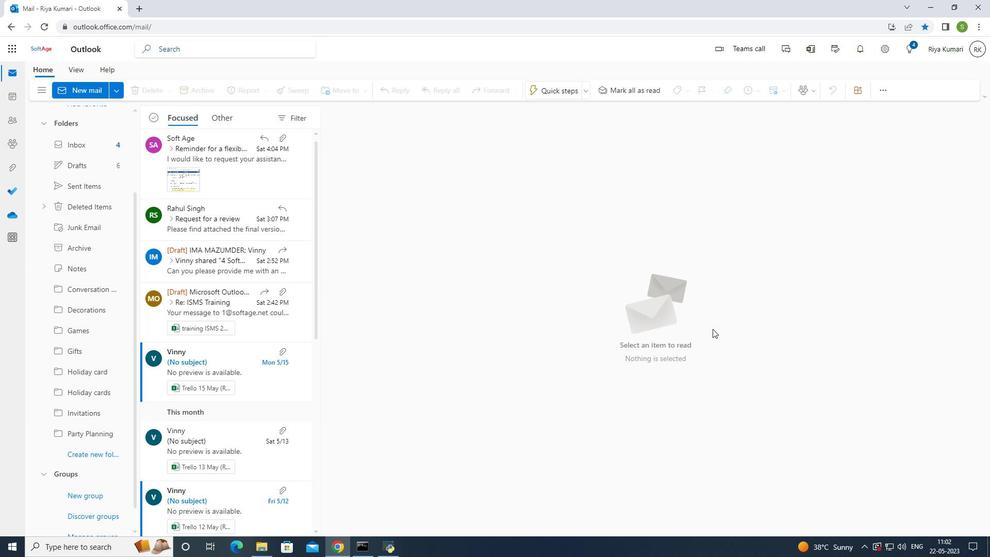 
